 Task: Add Attachment from Google Drive to Card Card0000000163 in Board Board0000000041 in Workspace WS0000000014 in Trello. Add Cover Orange to Card Card0000000163 in Board Board0000000041 in Workspace WS0000000014 in Trello. Add "Add Label …" with "Title" Title0000000163 to Button Button0000000163 to Card Card0000000163 in Board Board0000000041 in Workspace WS0000000014 in Trello. Add Description DS0000000163 to Card Card0000000163 in Board Board0000000041 in Workspace WS0000000014 in Trello. Add Comment CM0000000163 to Card Card0000000163 in Board Board0000000041 in Workspace WS0000000014 in Trello
Action: Mouse moved to (403, 572)
Screenshot: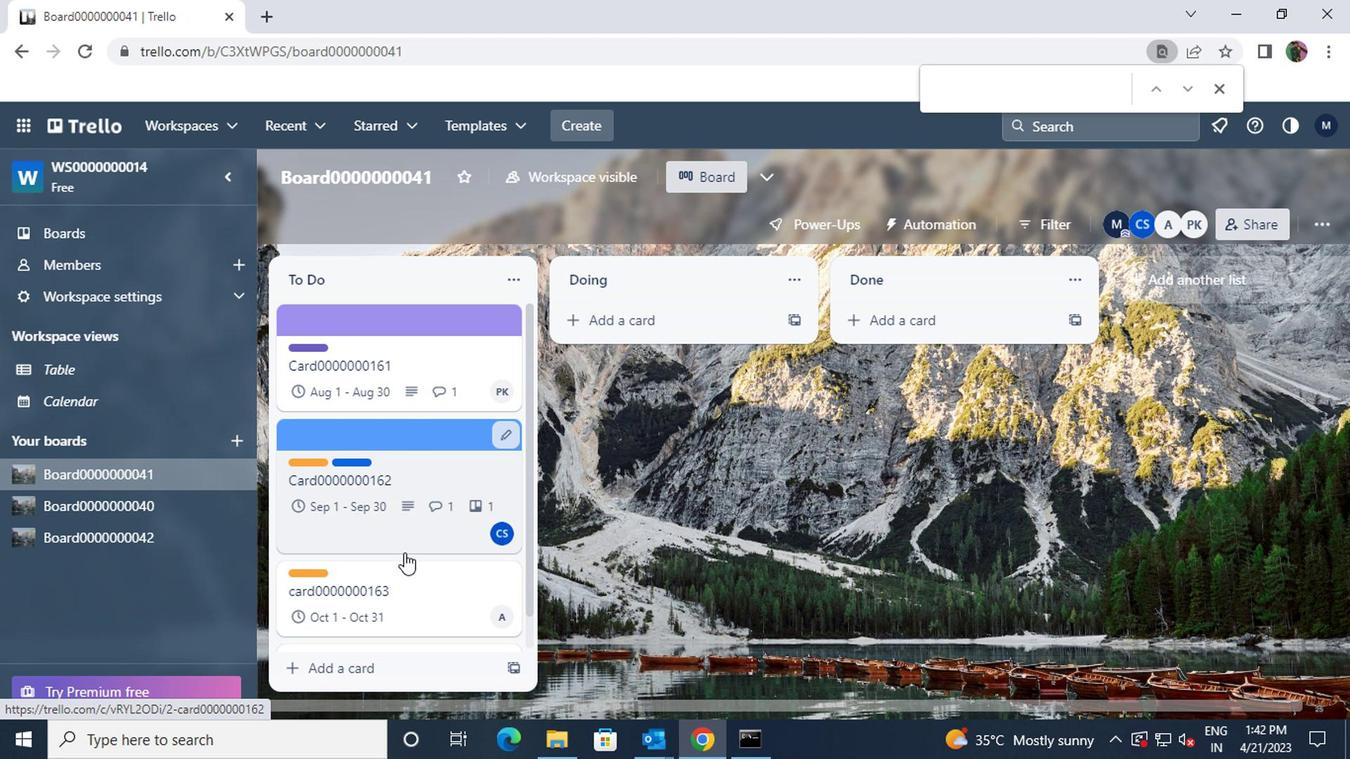 
Action: Mouse pressed left at (403, 572)
Screenshot: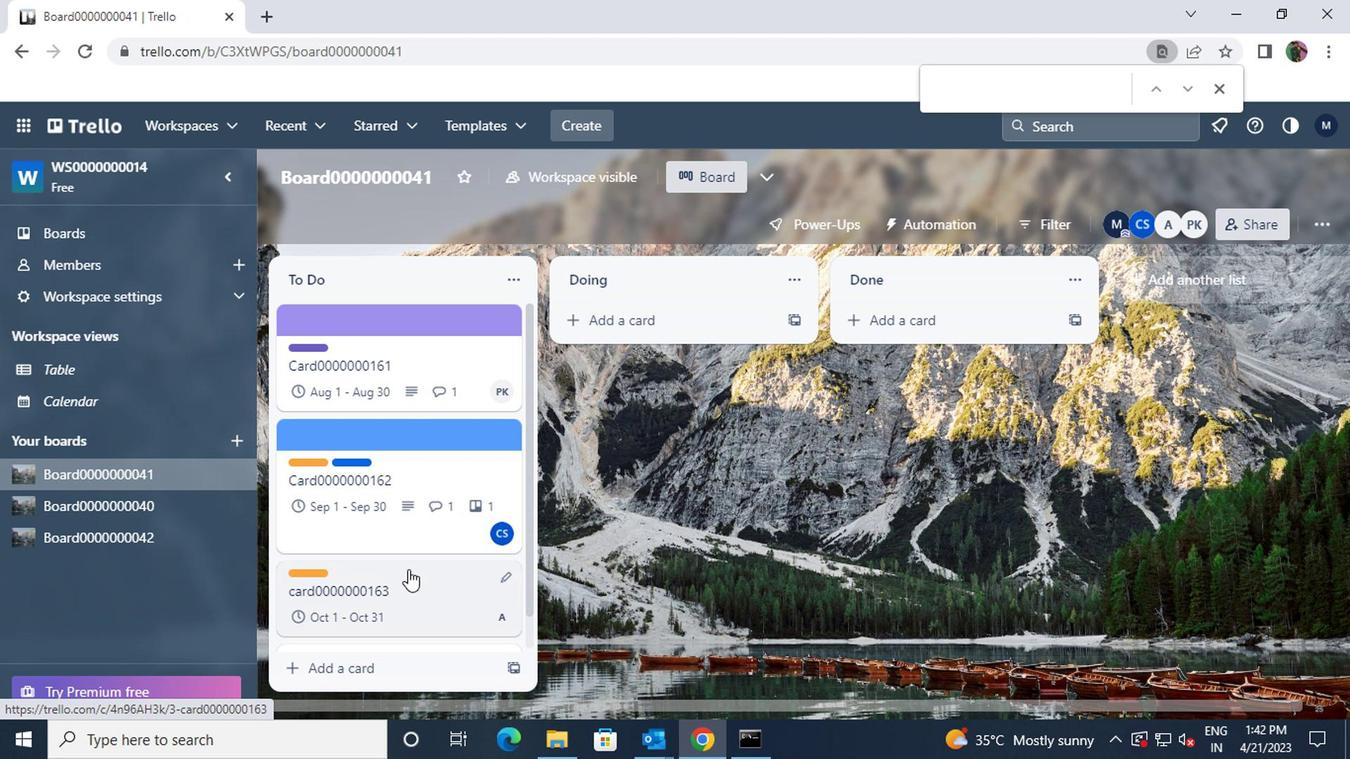 
Action: Mouse moved to (905, 431)
Screenshot: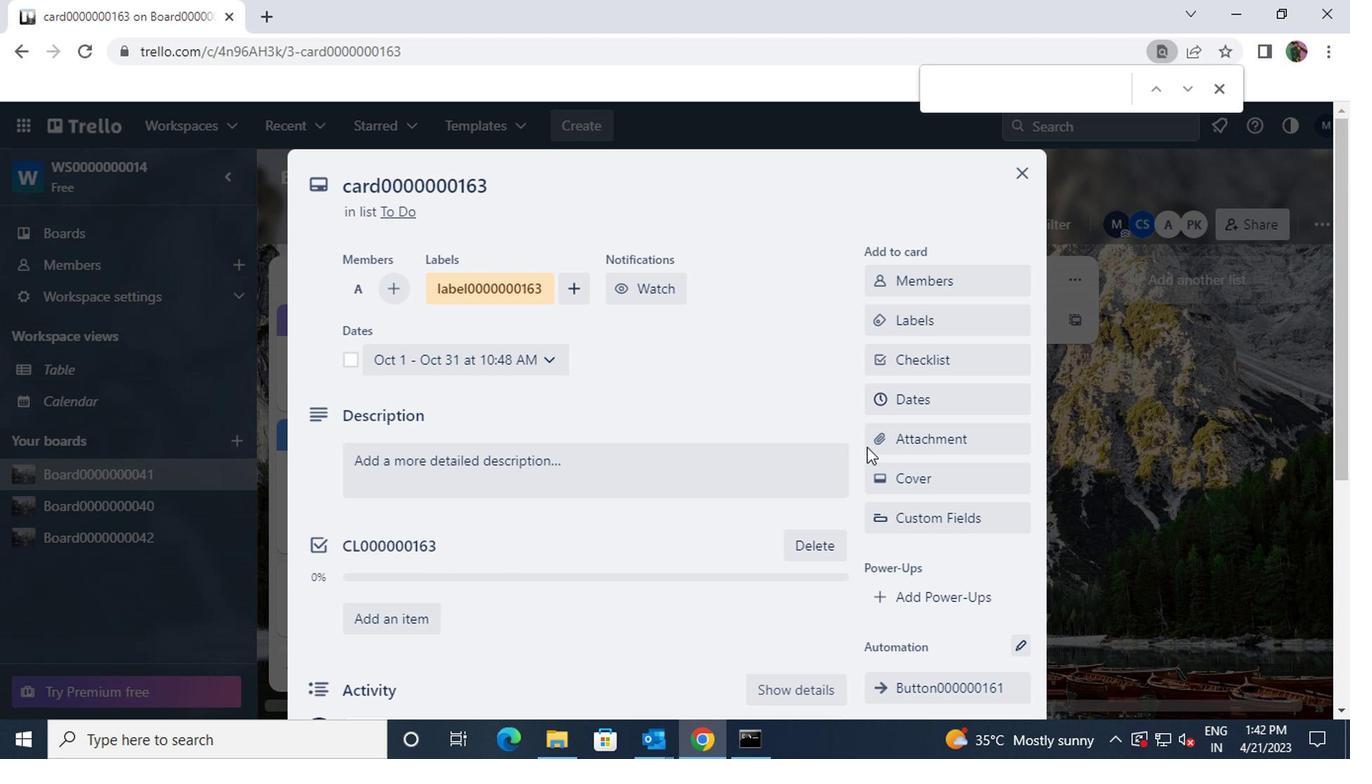 
Action: Mouse pressed left at (905, 431)
Screenshot: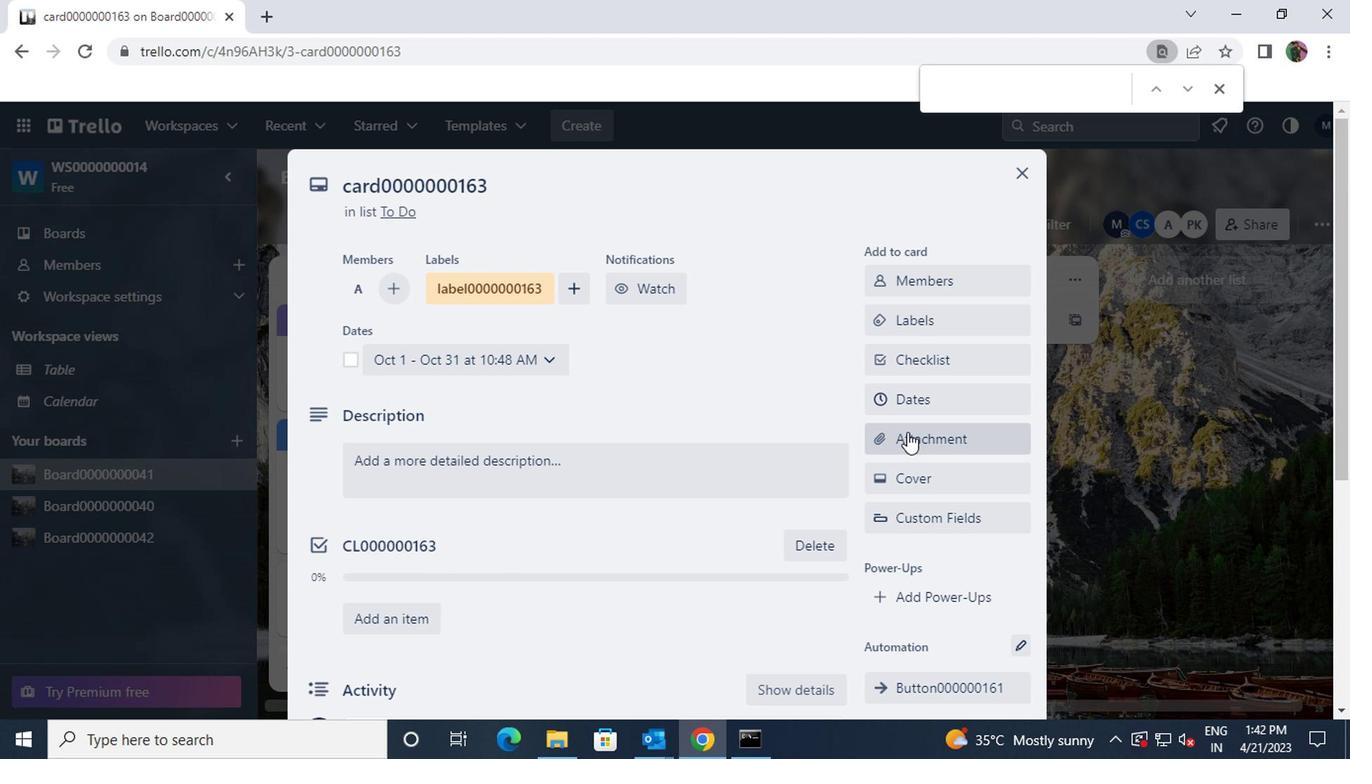 
Action: Mouse moved to (912, 265)
Screenshot: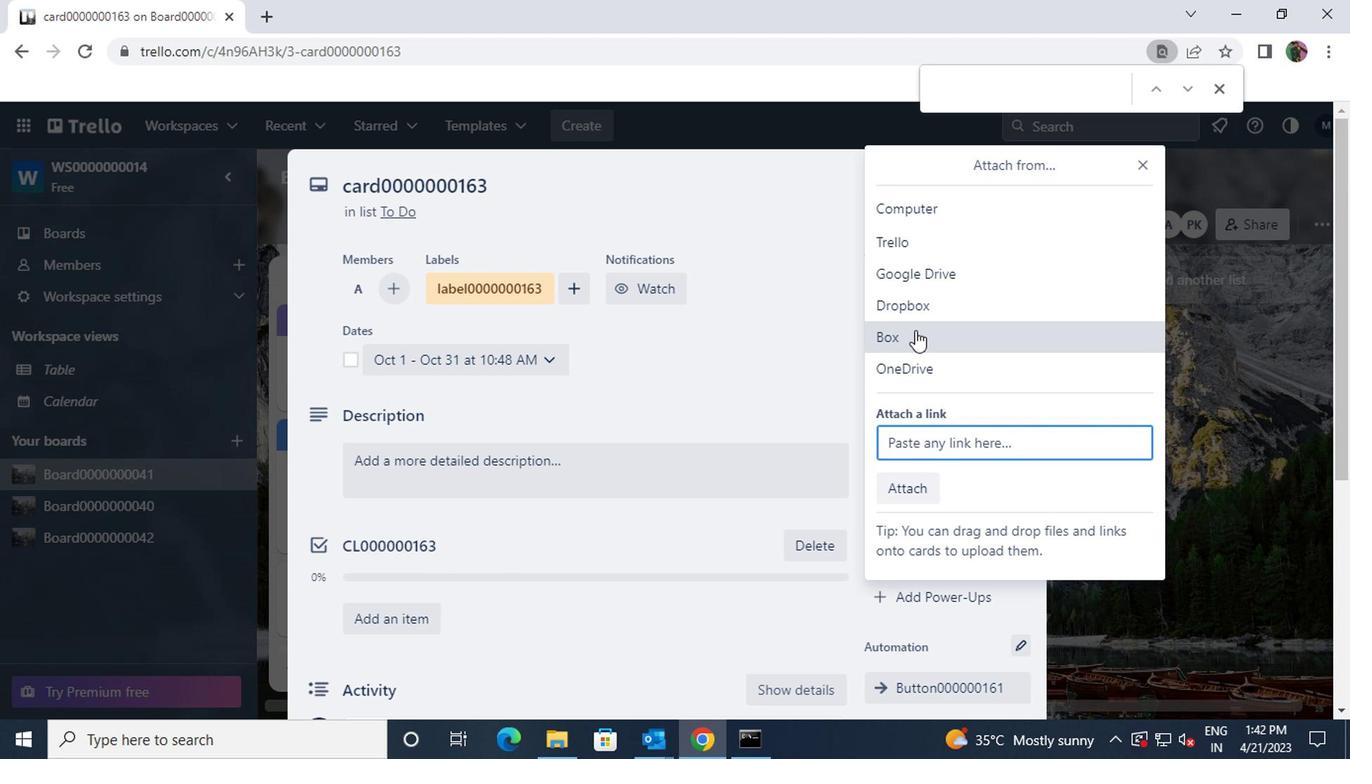 
Action: Mouse pressed left at (912, 265)
Screenshot: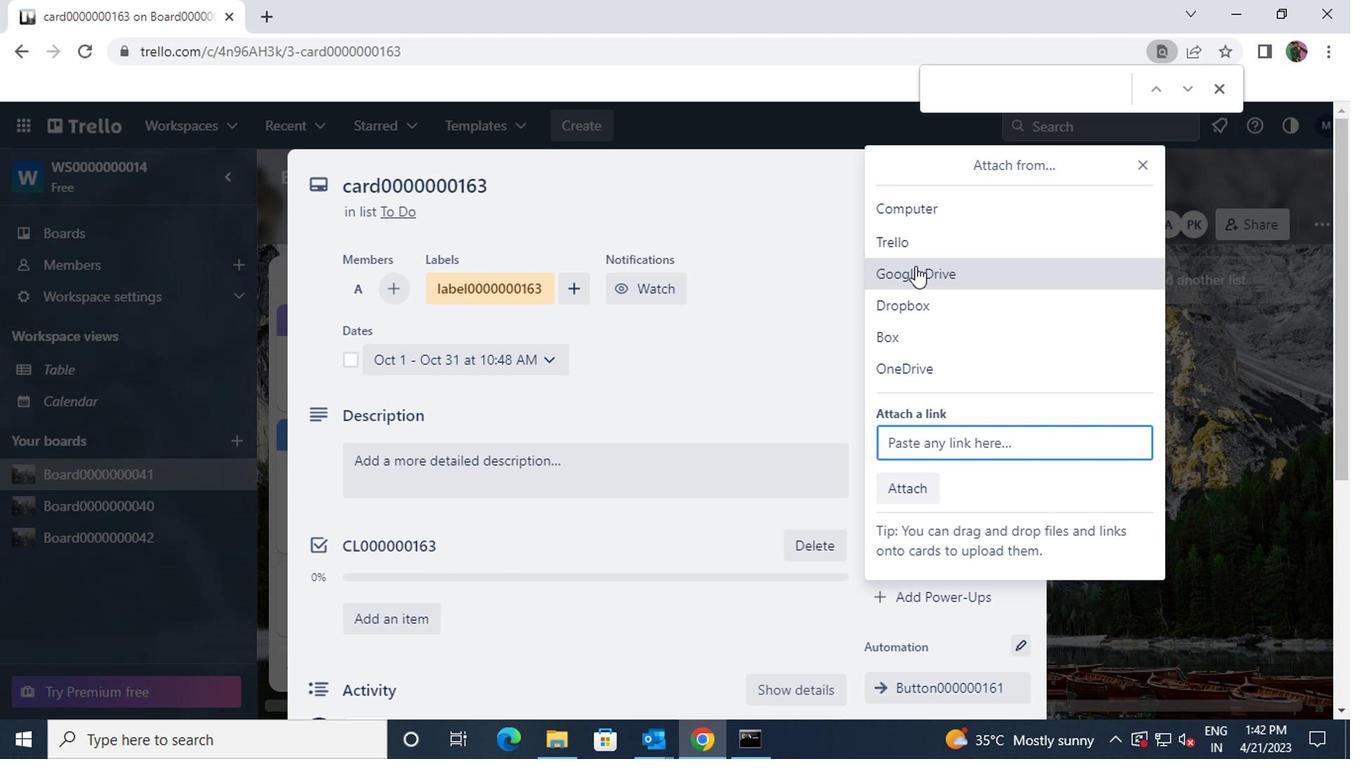 
Action: Mouse moved to (965, 563)
Screenshot: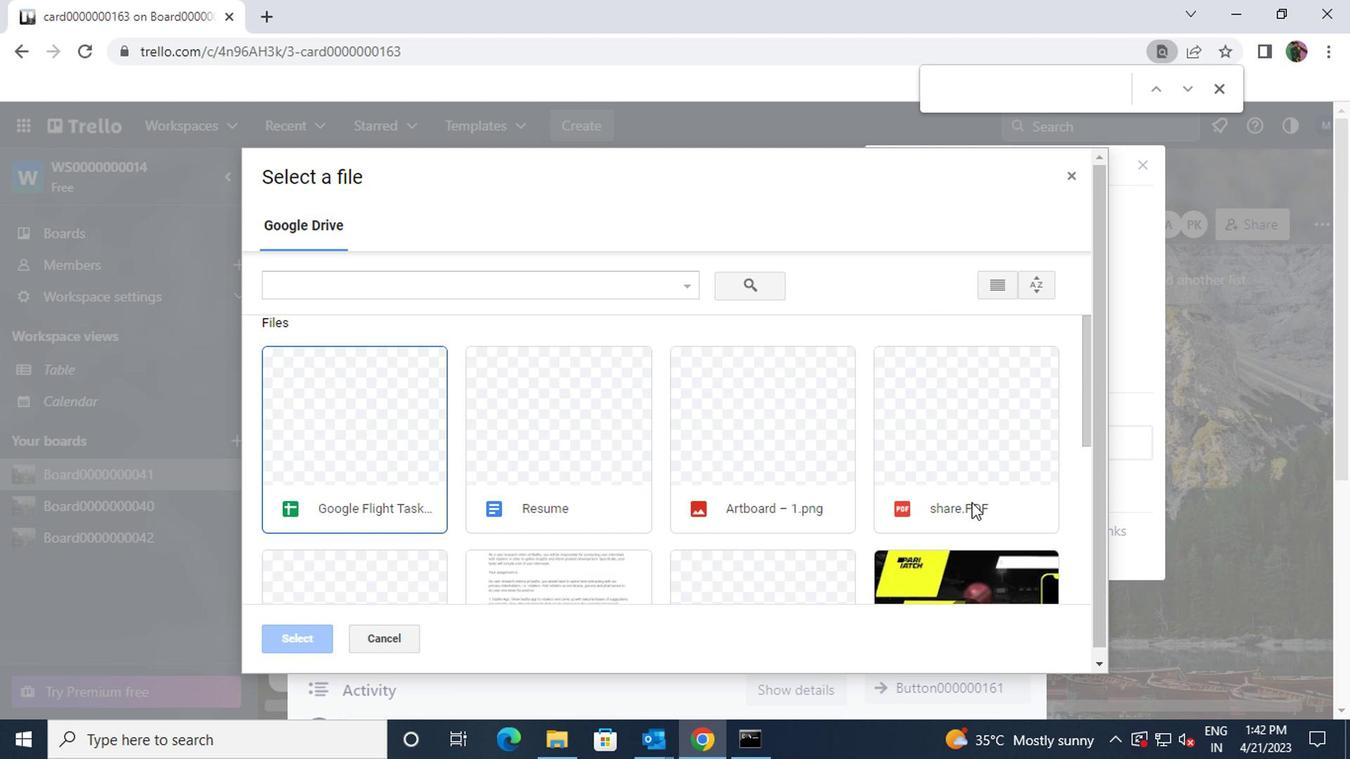 
Action: Mouse pressed left at (965, 563)
Screenshot: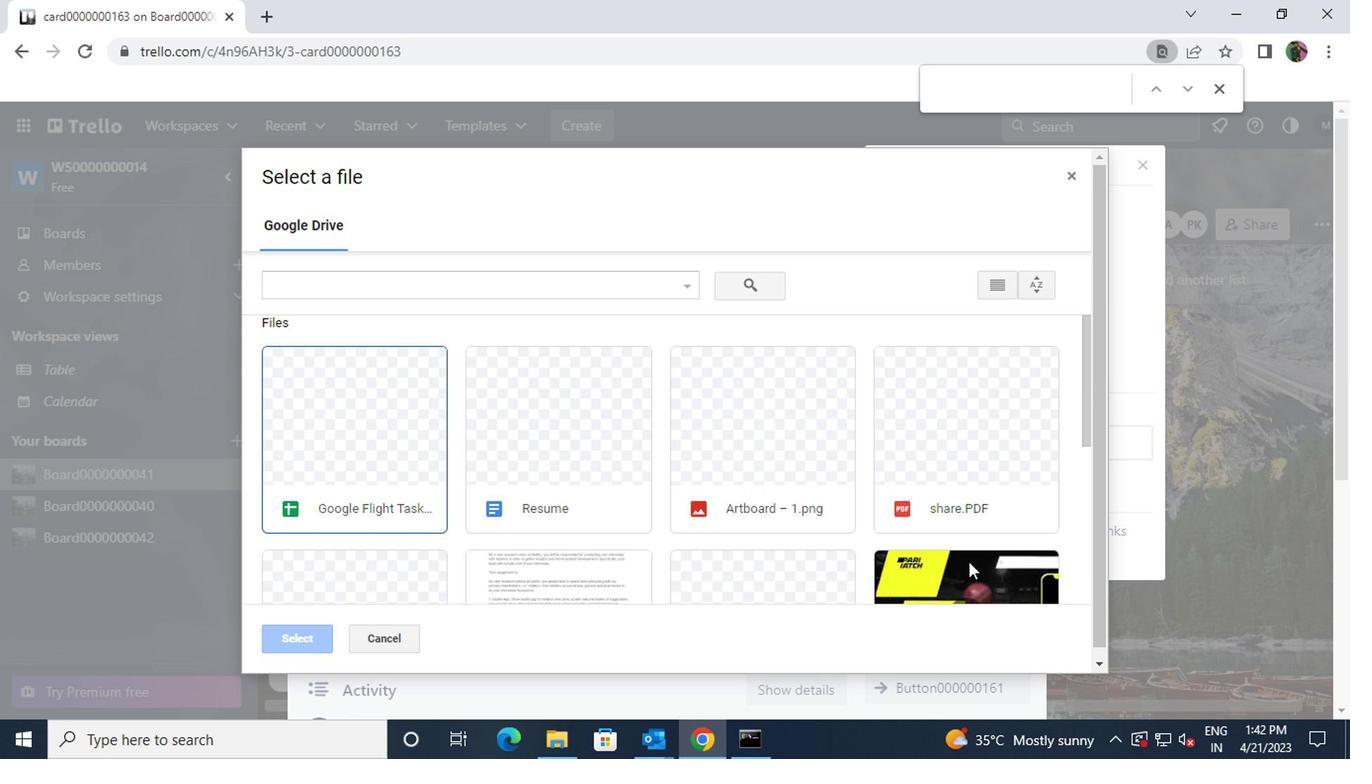 
Action: Mouse moved to (308, 635)
Screenshot: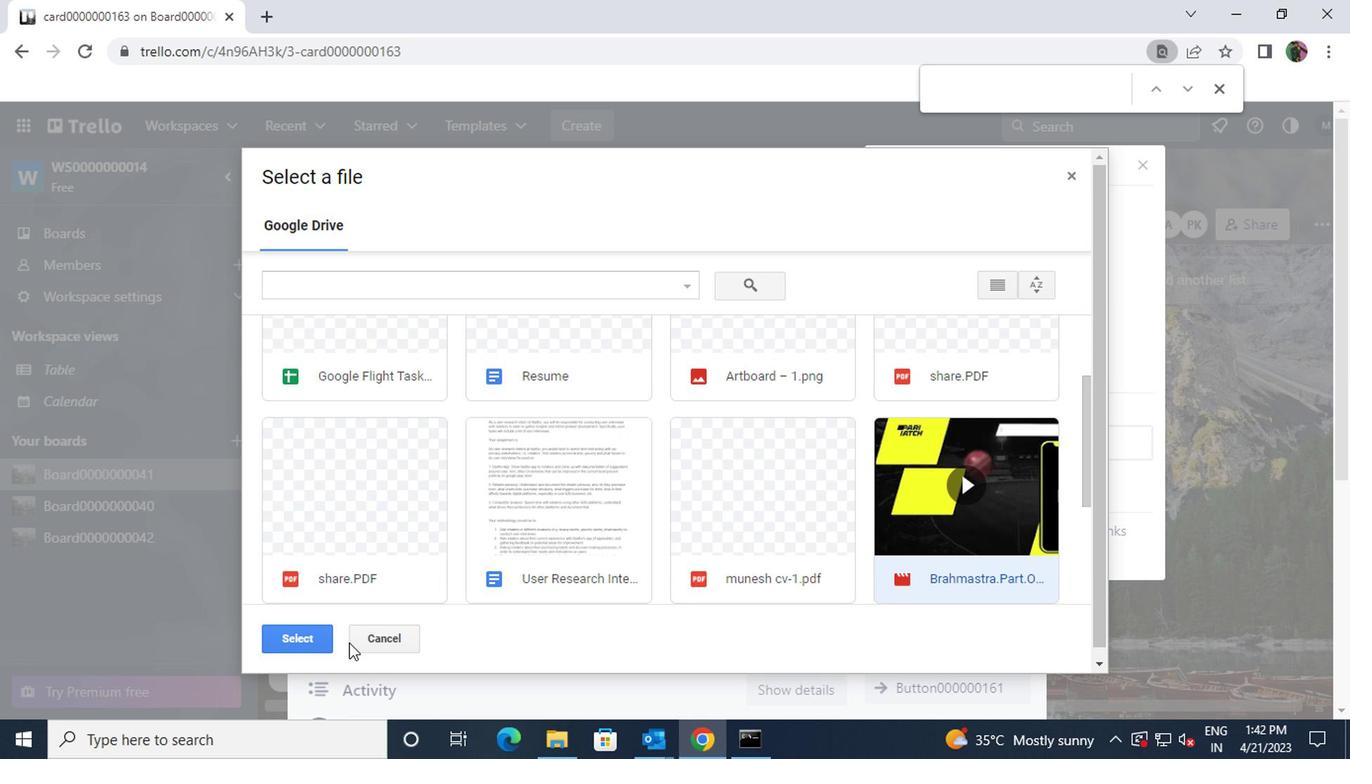 
Action: Mouse pressed left at (308, 635)
Screenshot: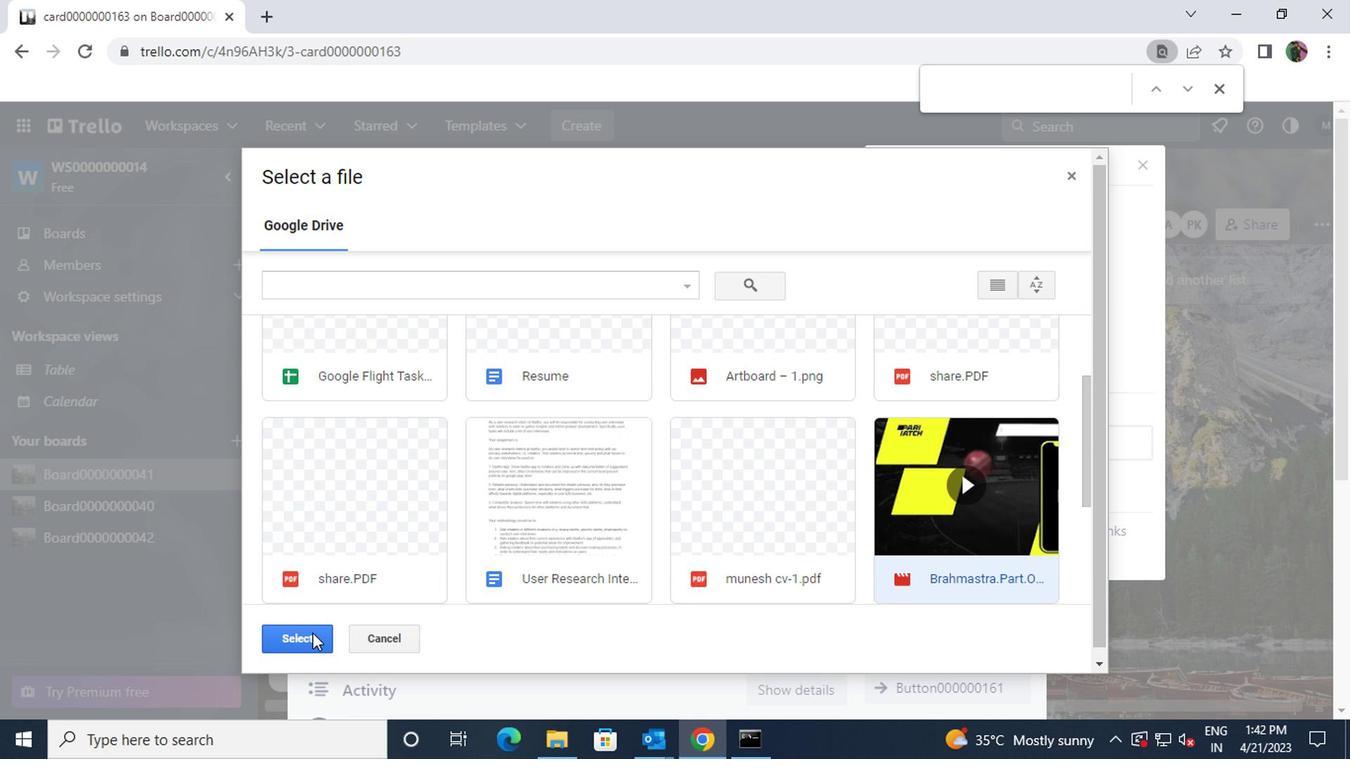 
Action: Mouse moved to (877, 481)
Screenshot: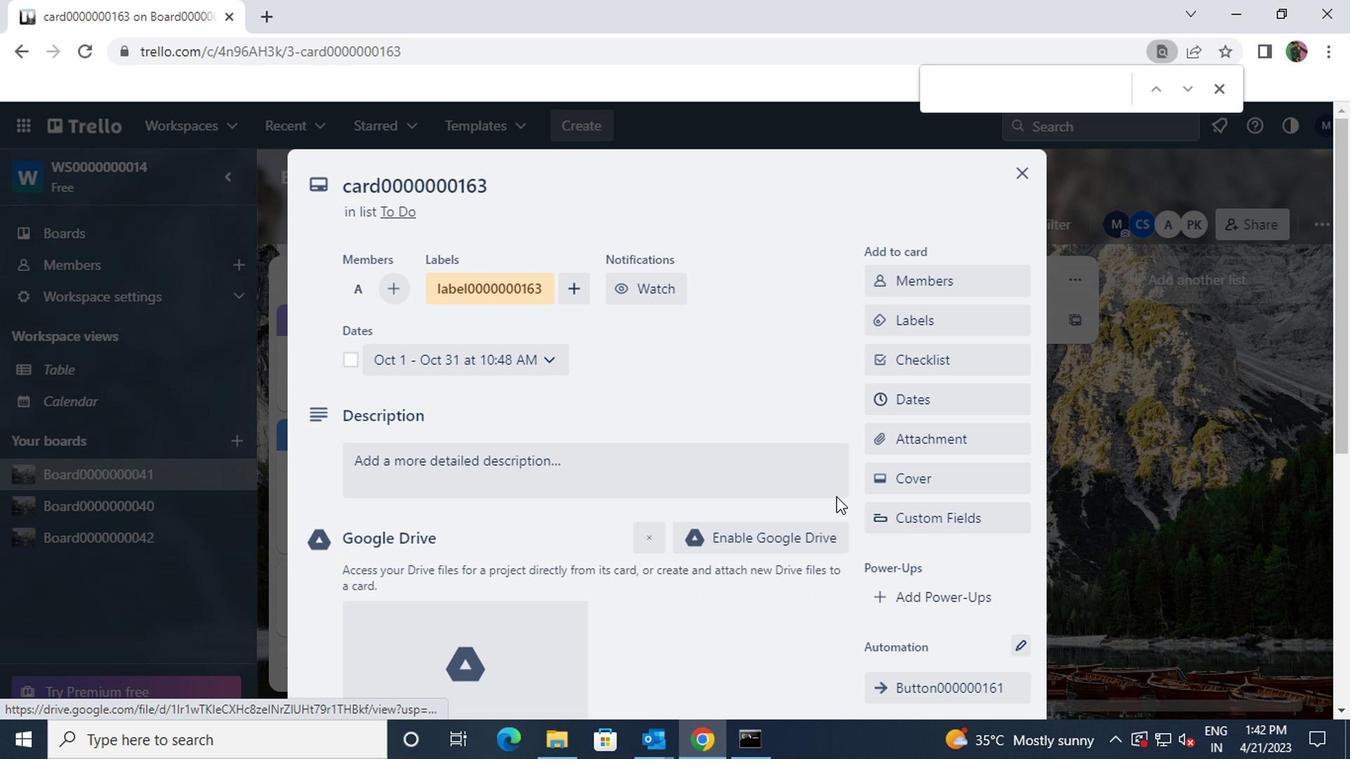 
Action: Mouse pressed left at (877, 481)
Screenshot: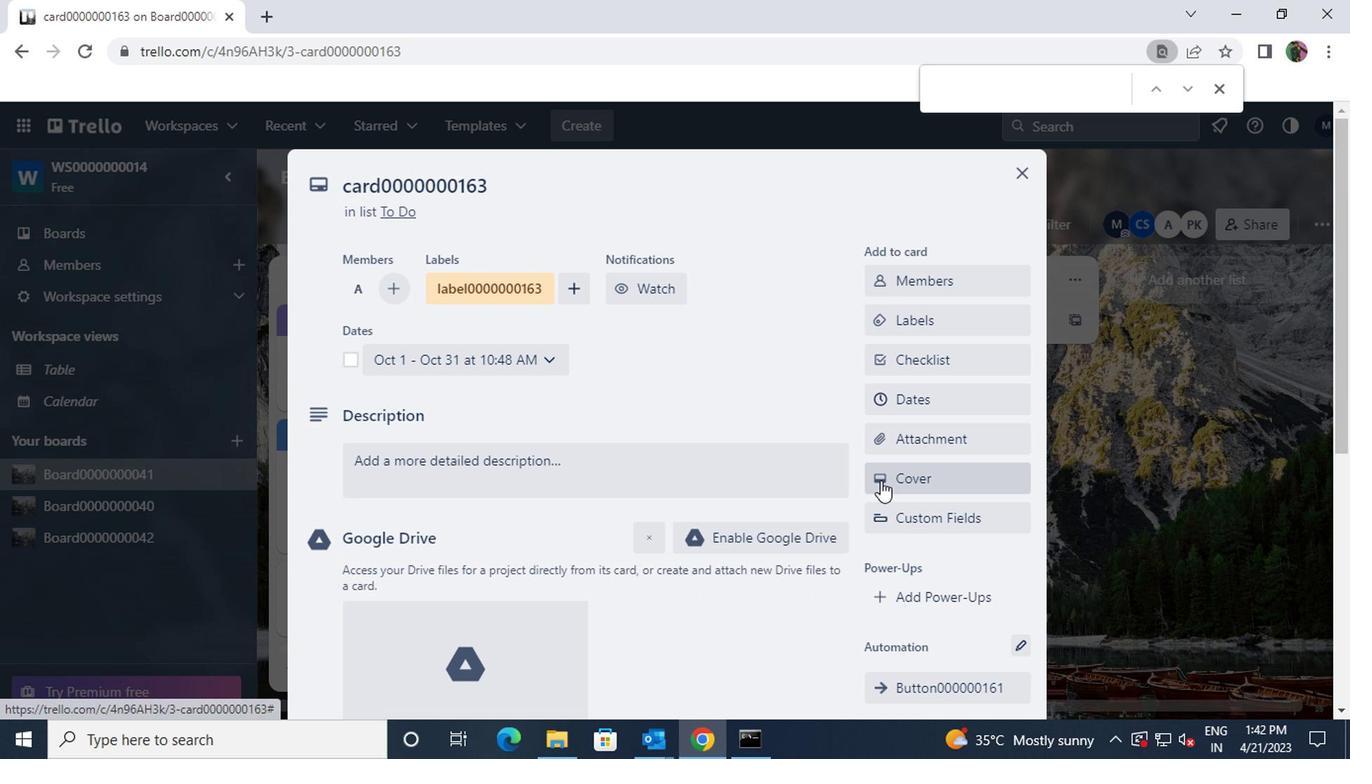 
Action: Mouse moved to (1010, 346)
Screenshot: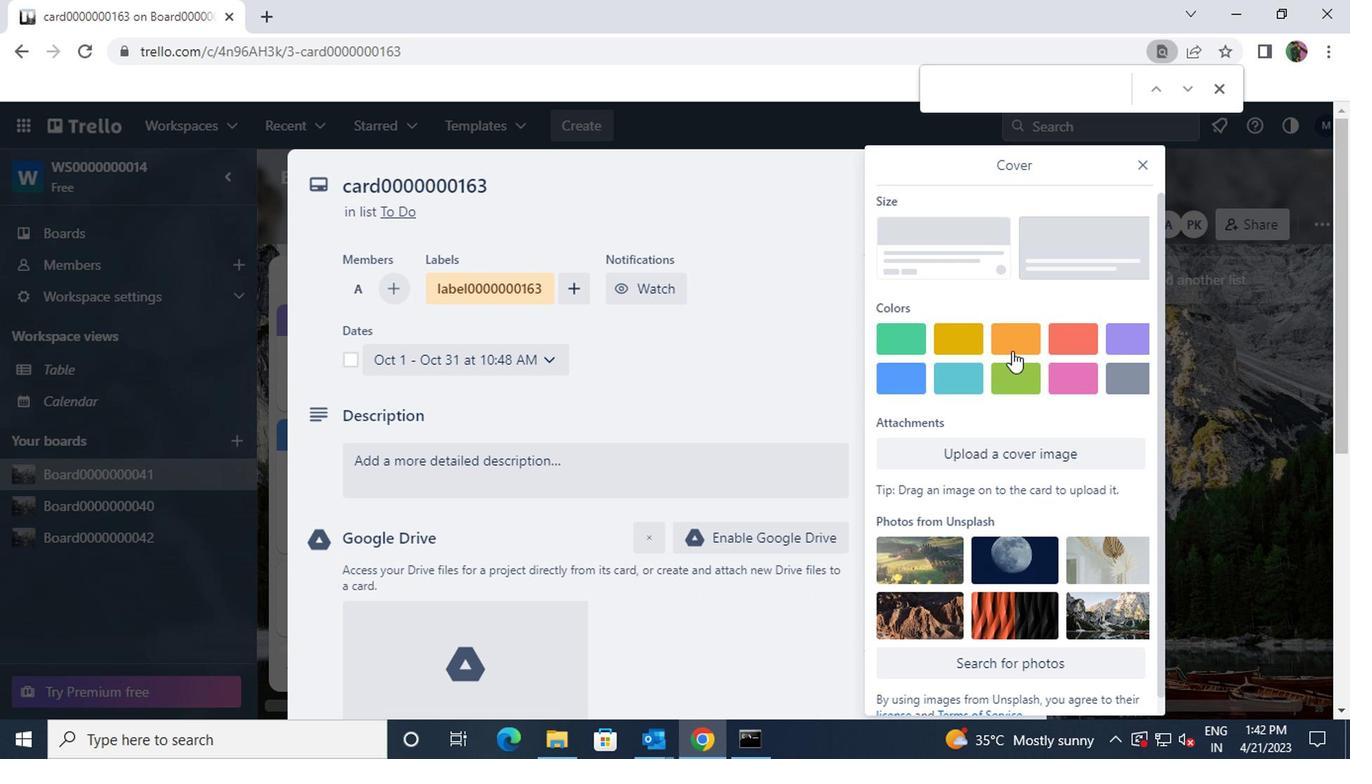
Action: Mouse pressed left at (1010, 346)
Screenshot: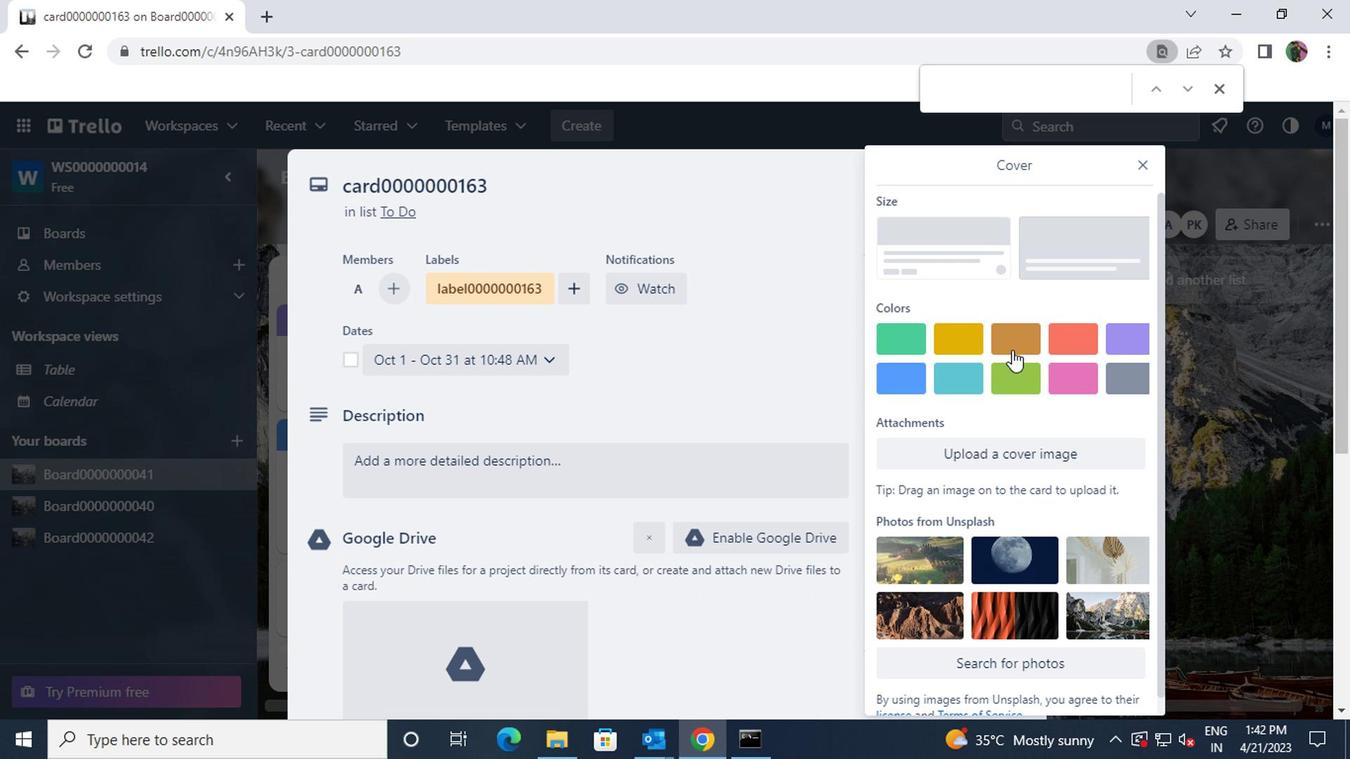 
Action: Mouse moved to (1133, 161)
Screenshot: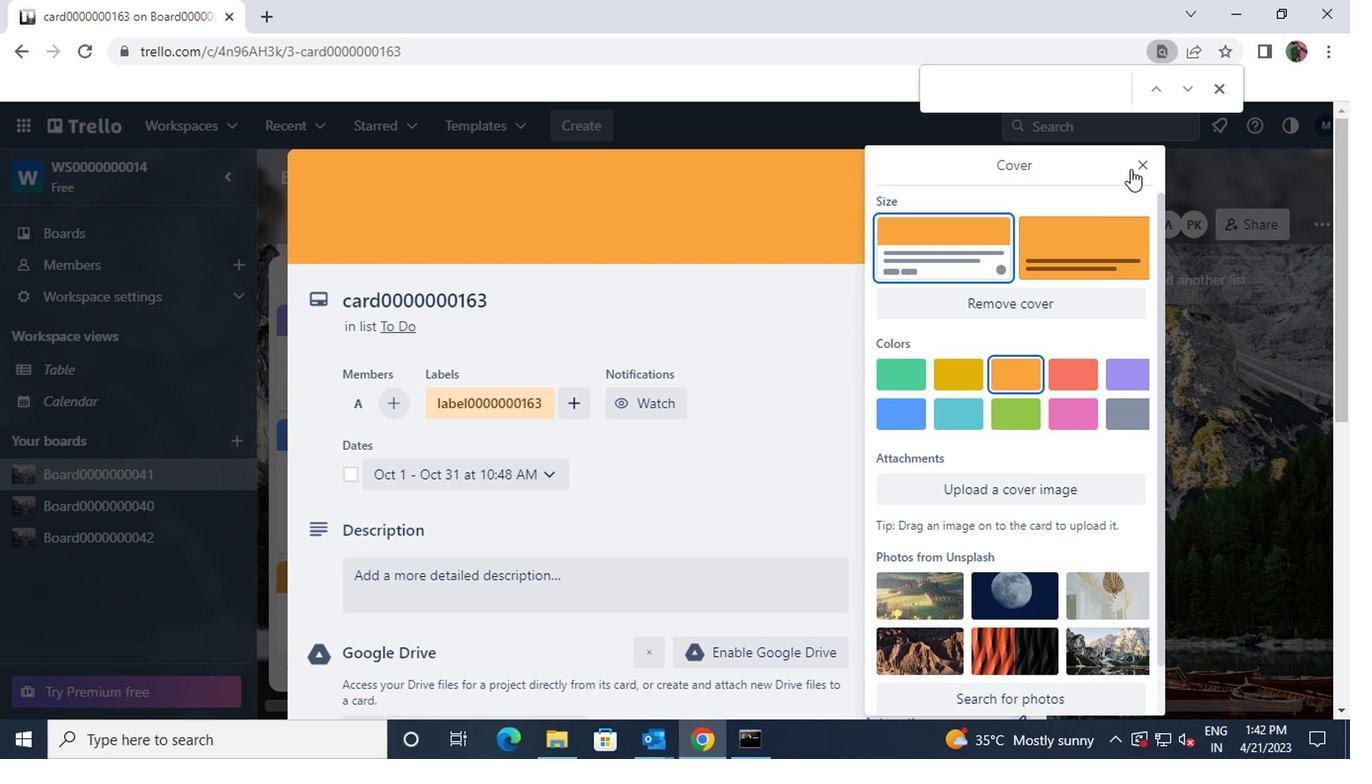 
Action: Mouse pressed left at (1133, 161)
Screenshot: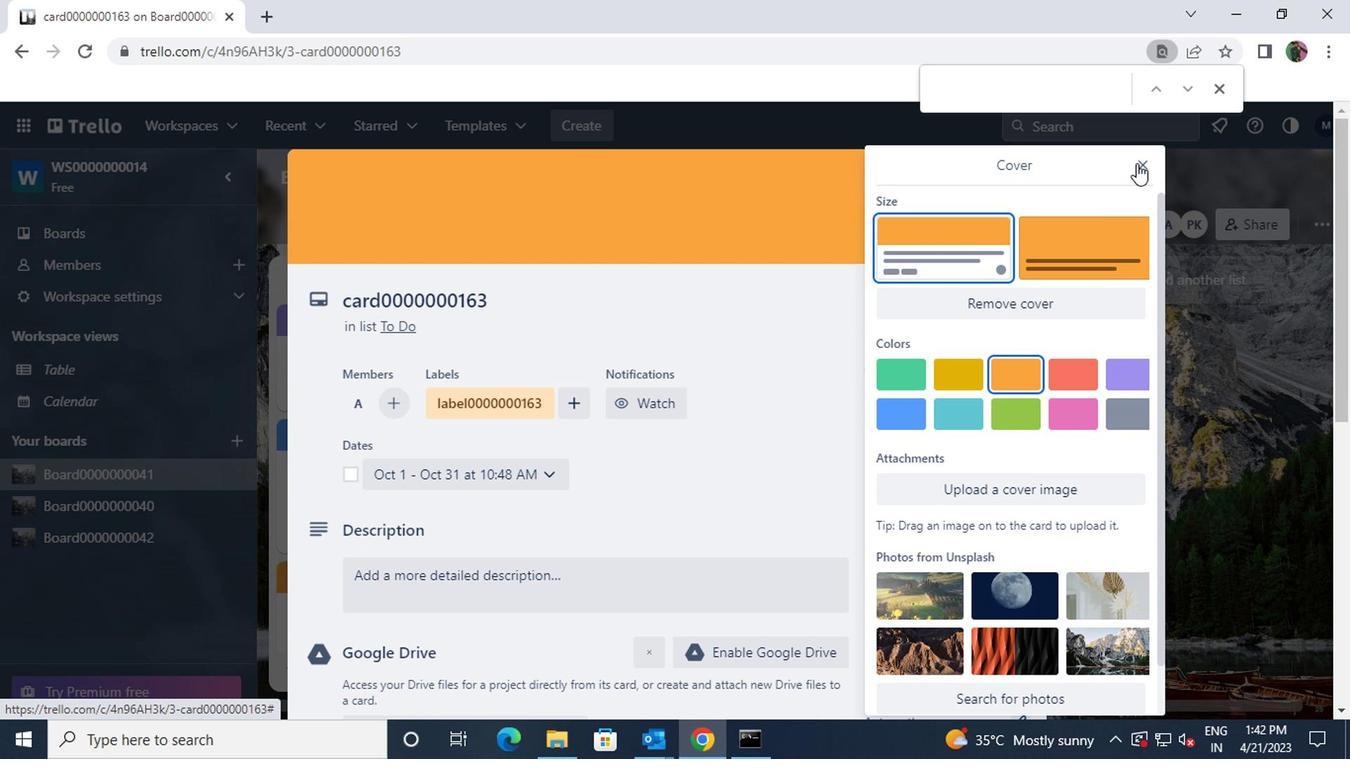 
Action: Mouse moved to (1012, 424)
Screenshot: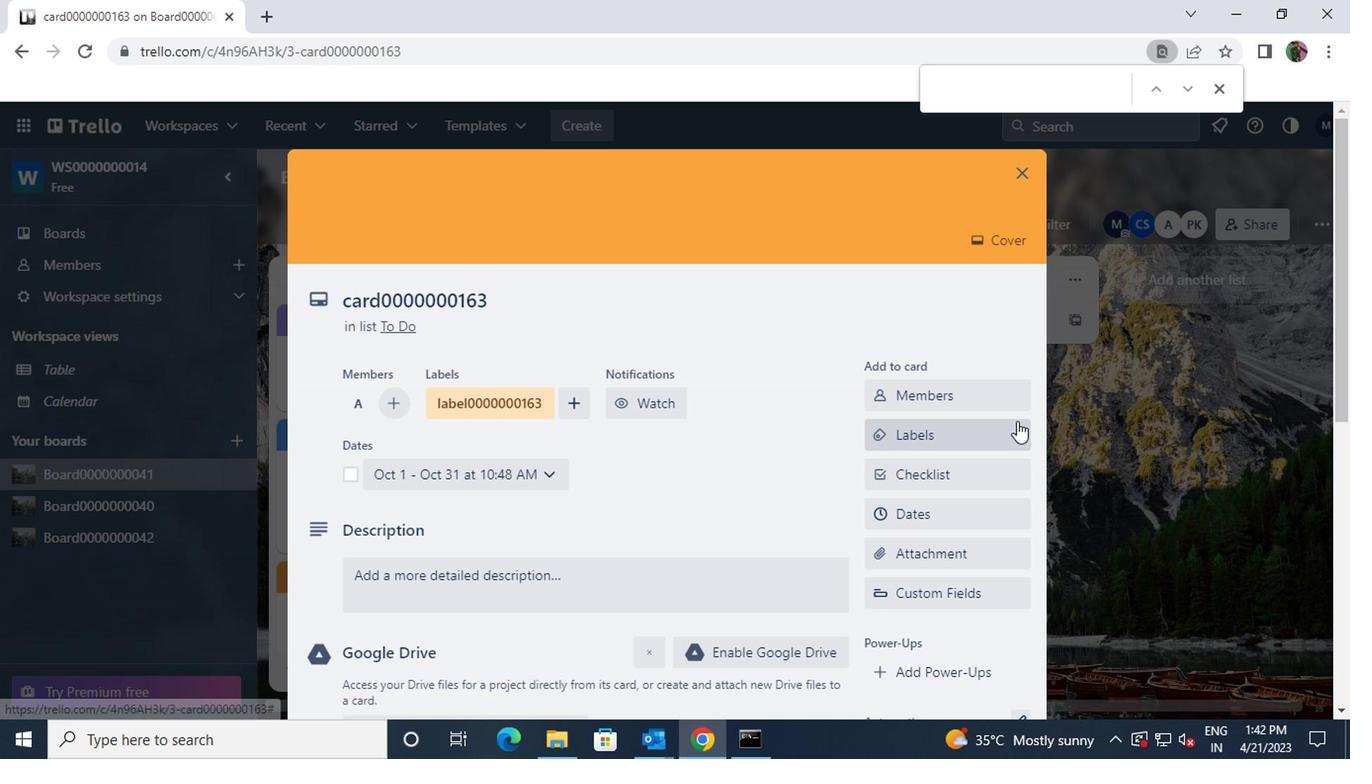 
Action: Mouse scrolled (1012, 423) with delta (0, -1)
Screenshot: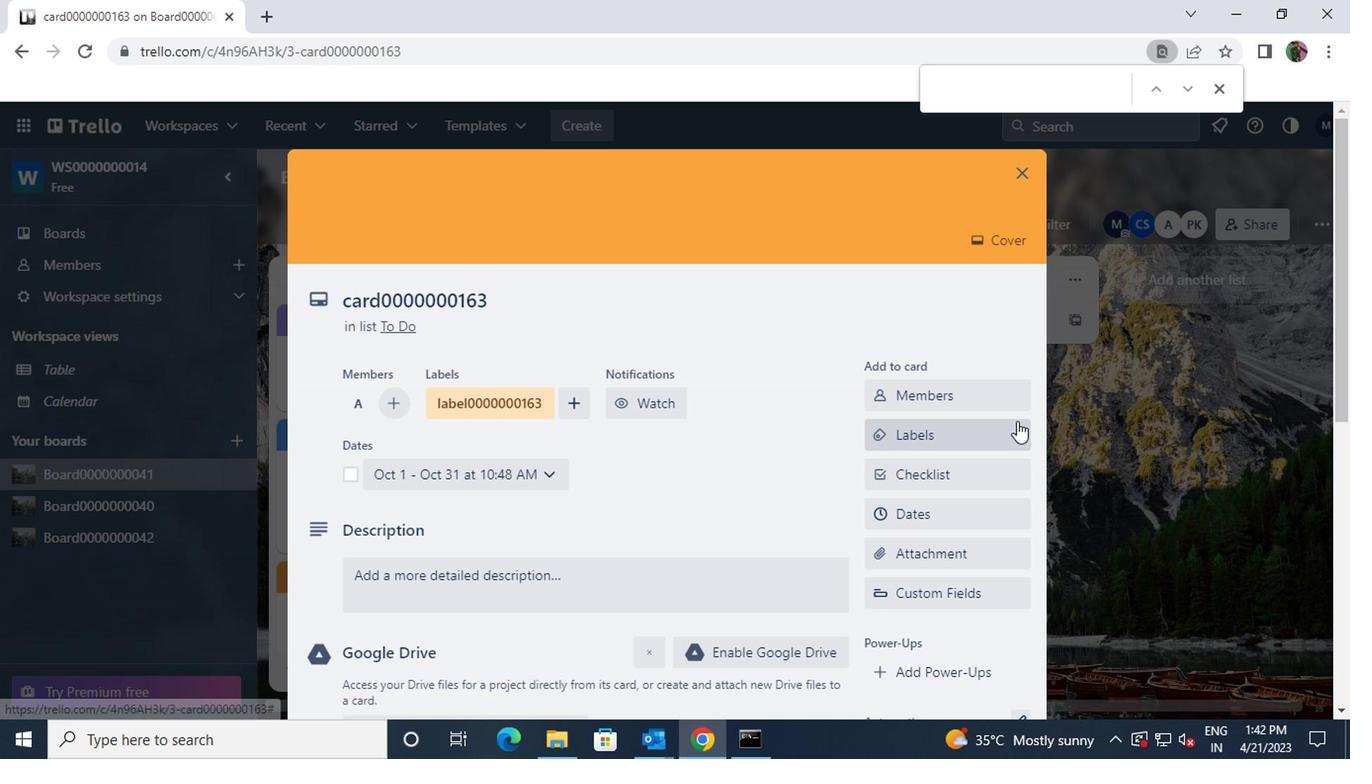 
Action: Mouse moved to (1010, 425)
Screenshot: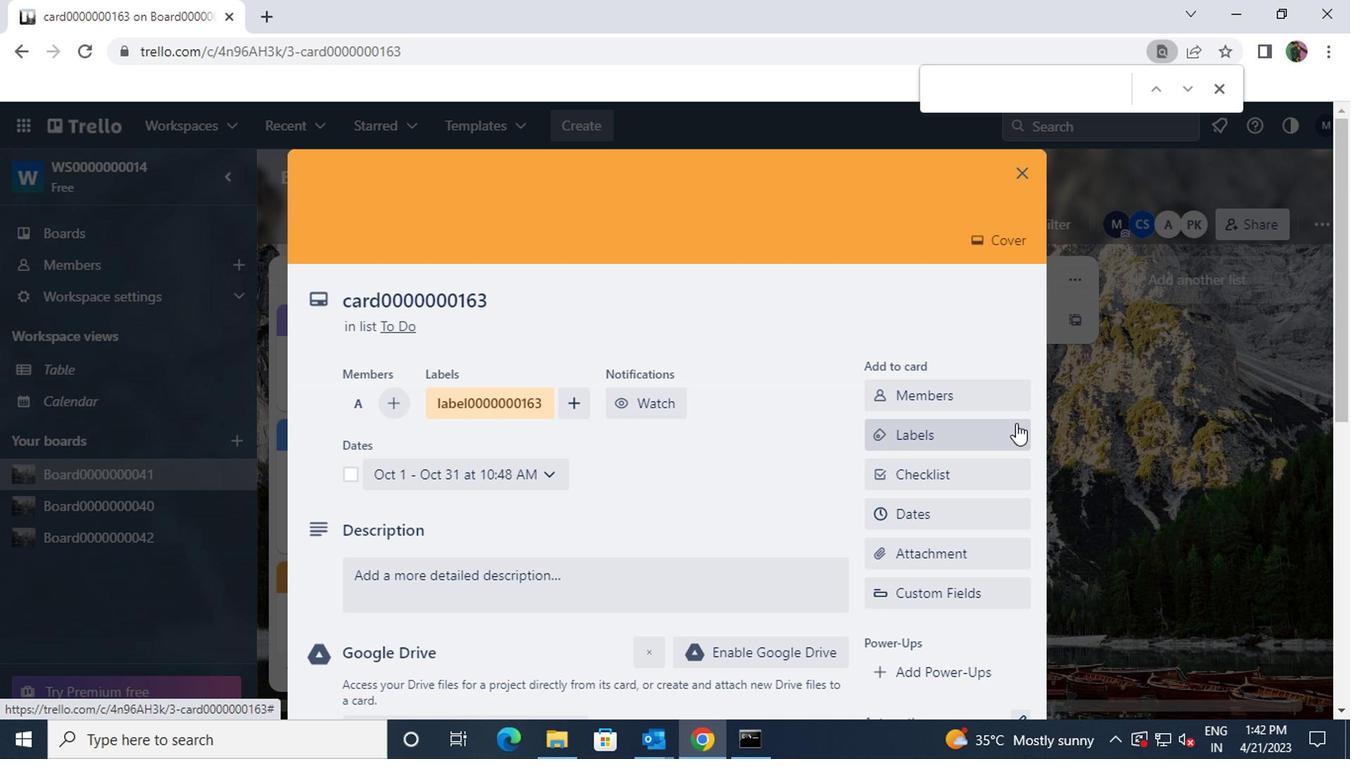 
Action: Mouse scrolled (1010, 424) with delta (0, 0)
Screenshot: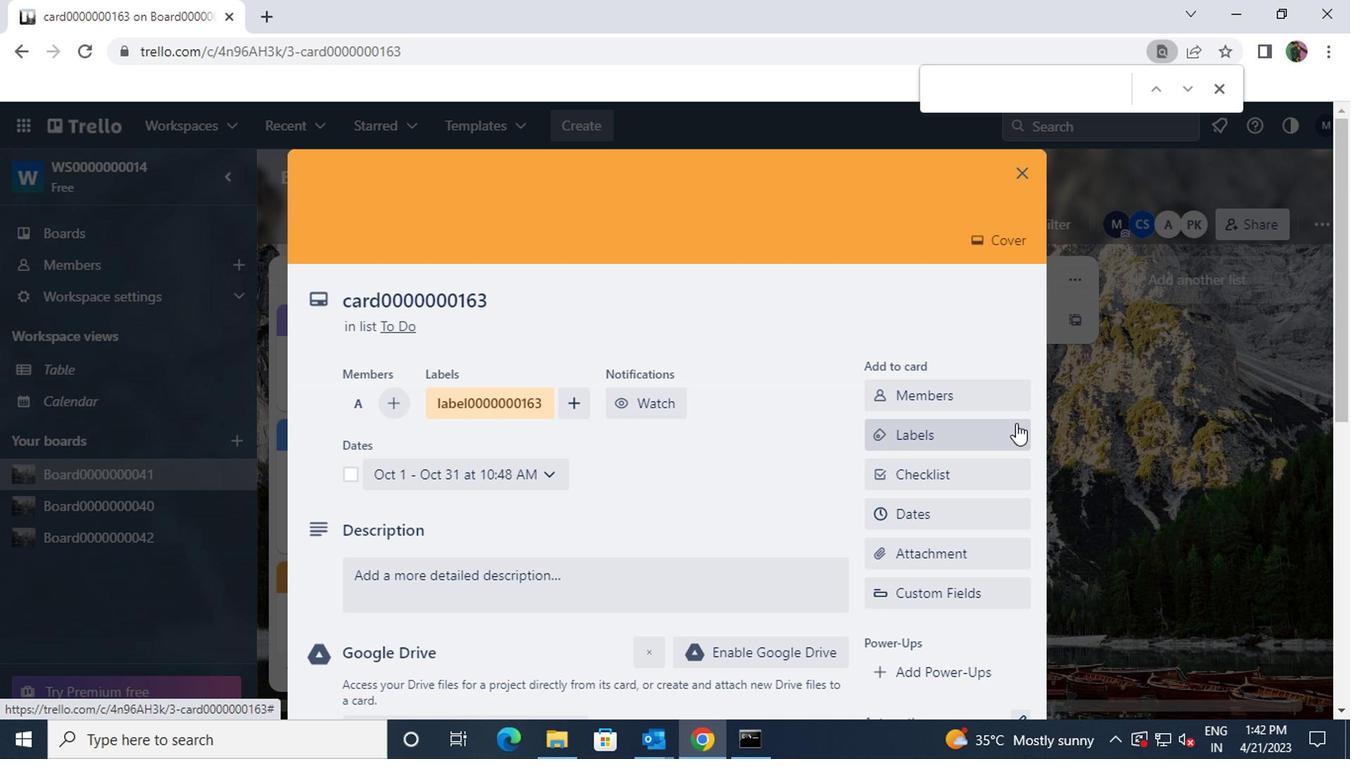 
Action: Mouse moved to (955, 239)
Screenshot: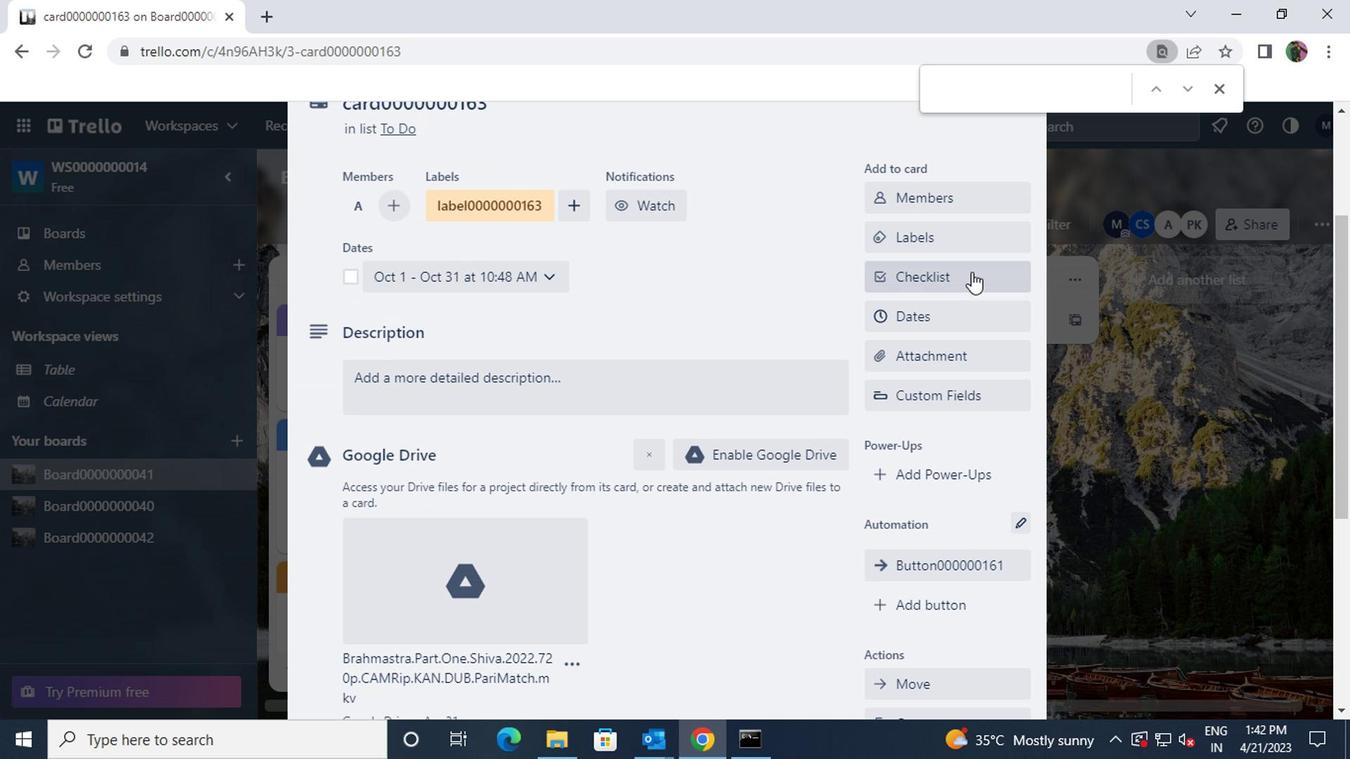 
Action: Mouse pressed left at (955, 239)
Screenshot: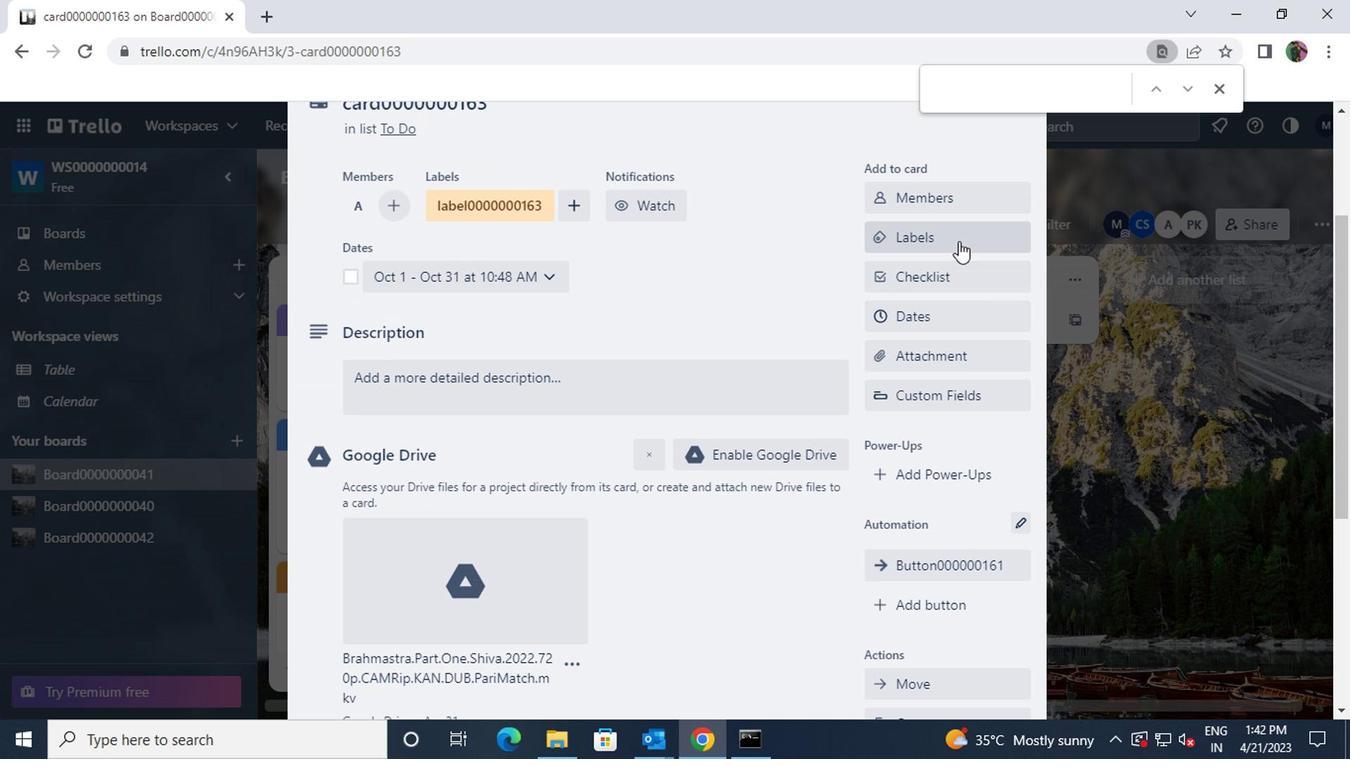 
Action: Mouse moved to (993, 674)
Screenshot: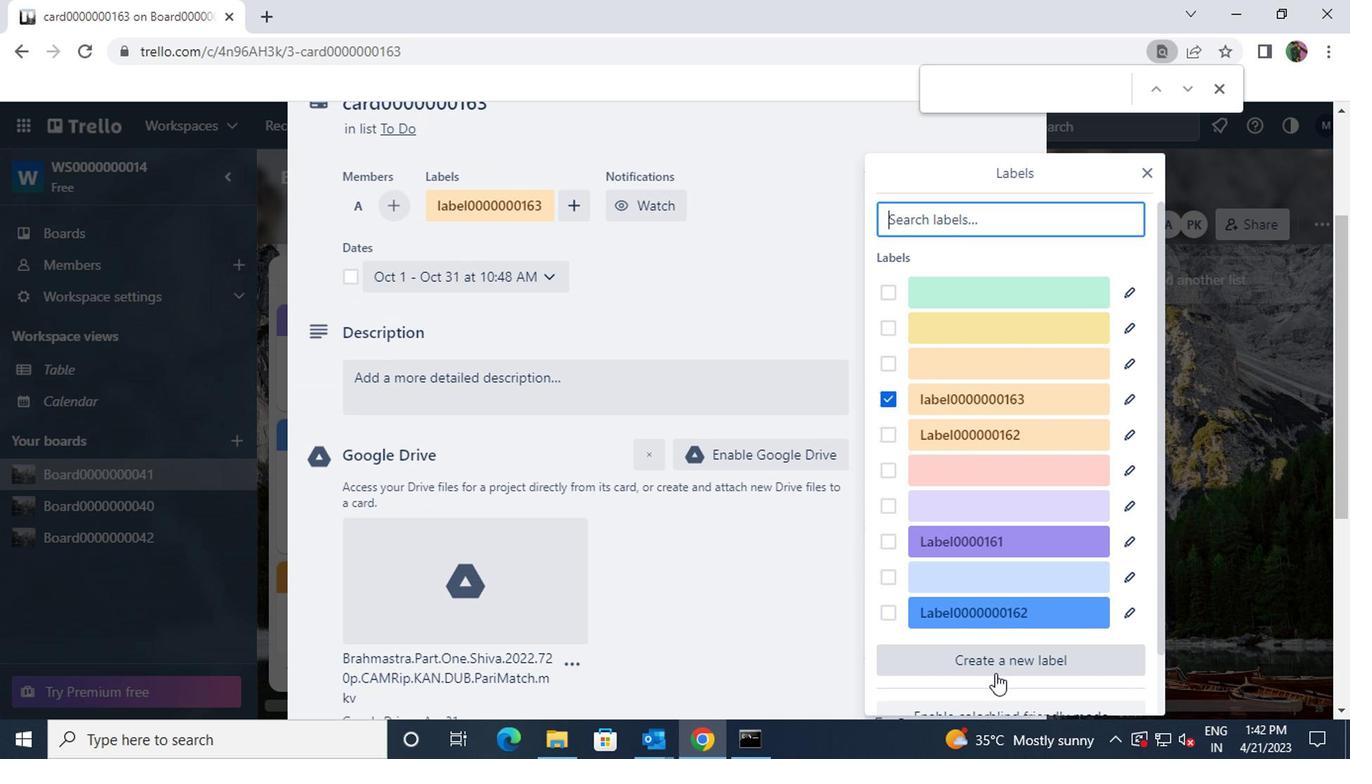 
Action: Mouse pressed left at (993, 674)
Screenshot: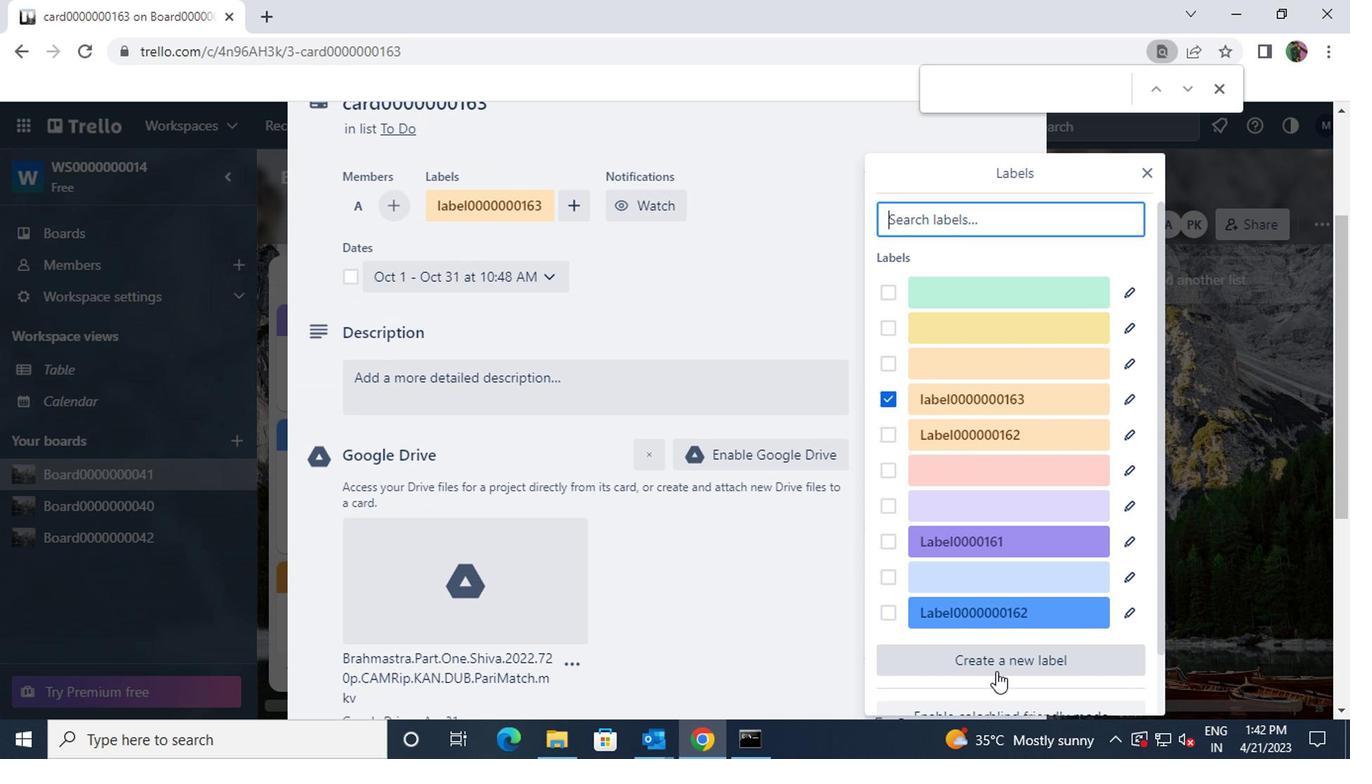 
Action: Mouse moved to (953, 354)
Screenshot: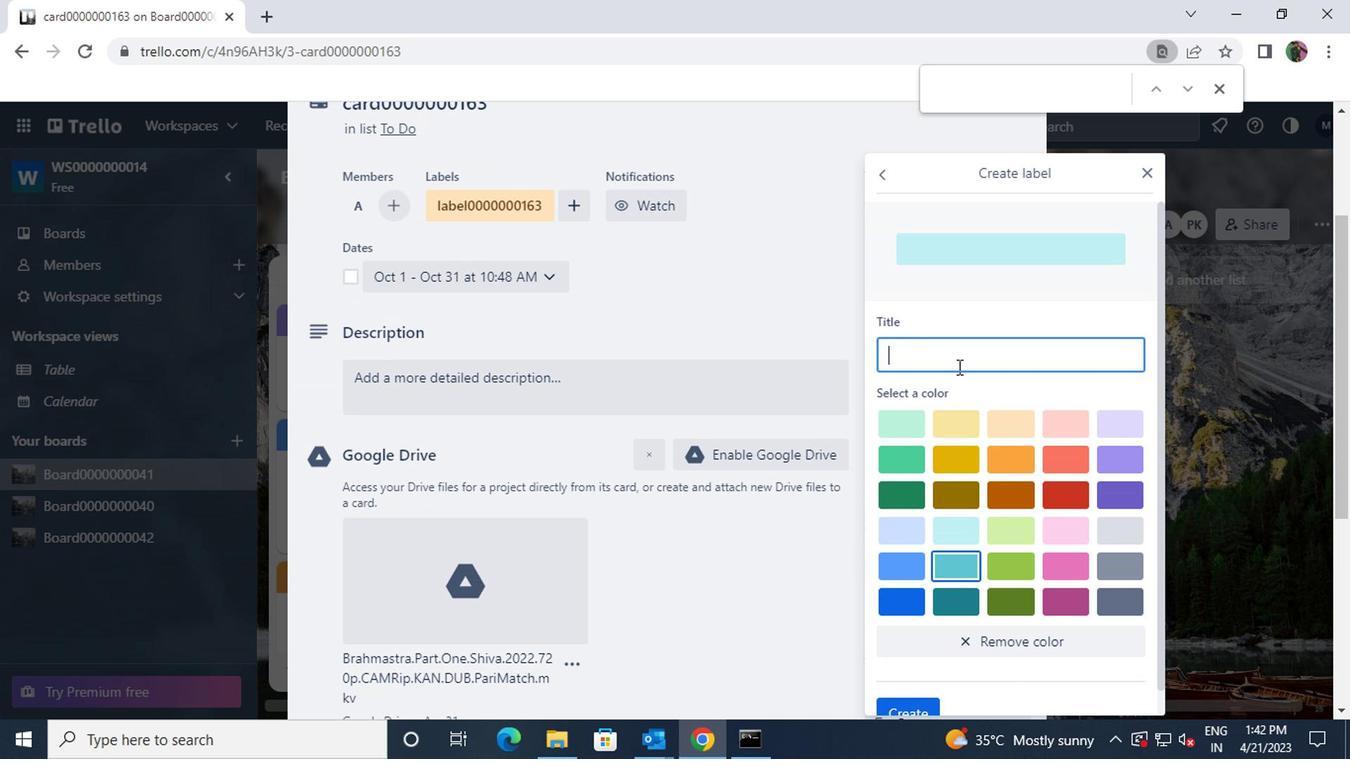 
Action: Mouse pressed left at (953, 354)
Screenshot: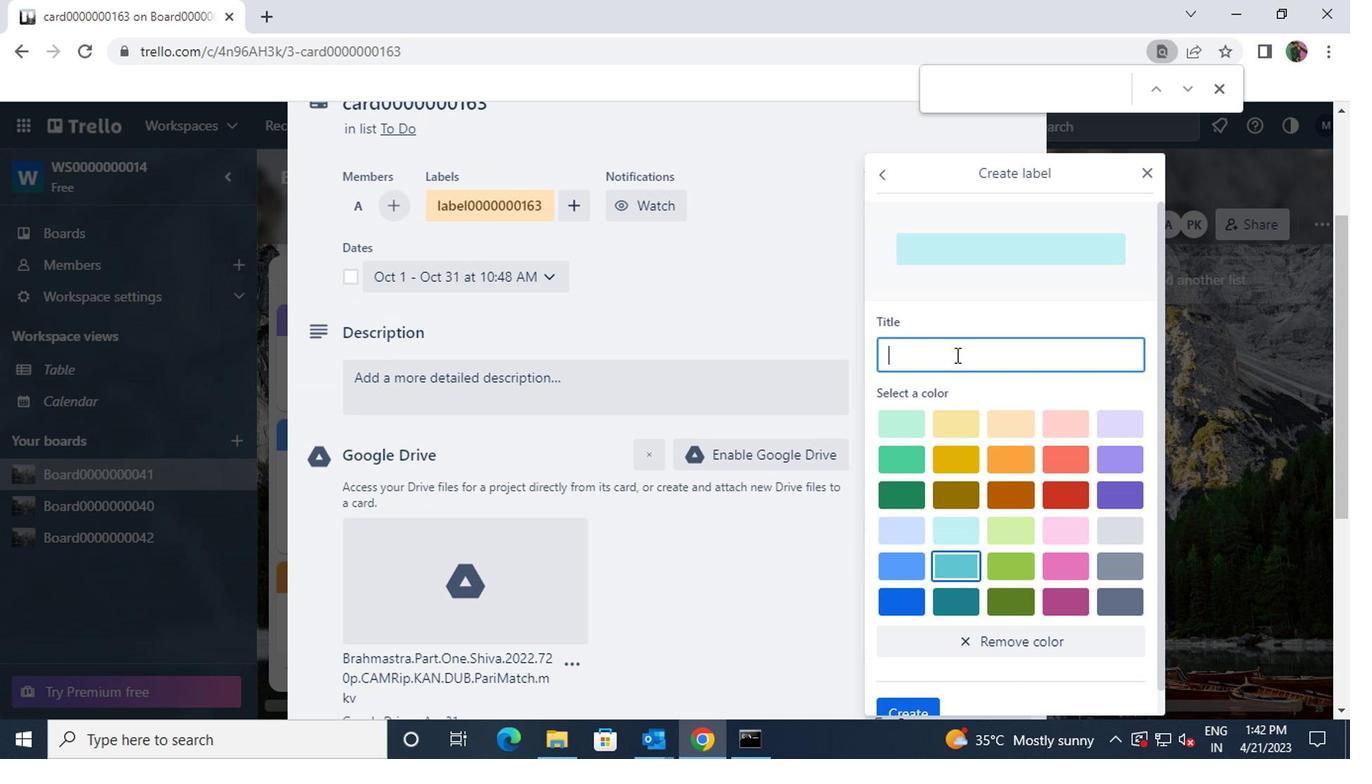 
Action: Key pressed <Key.shift>TITLE0000000163
Screenshot: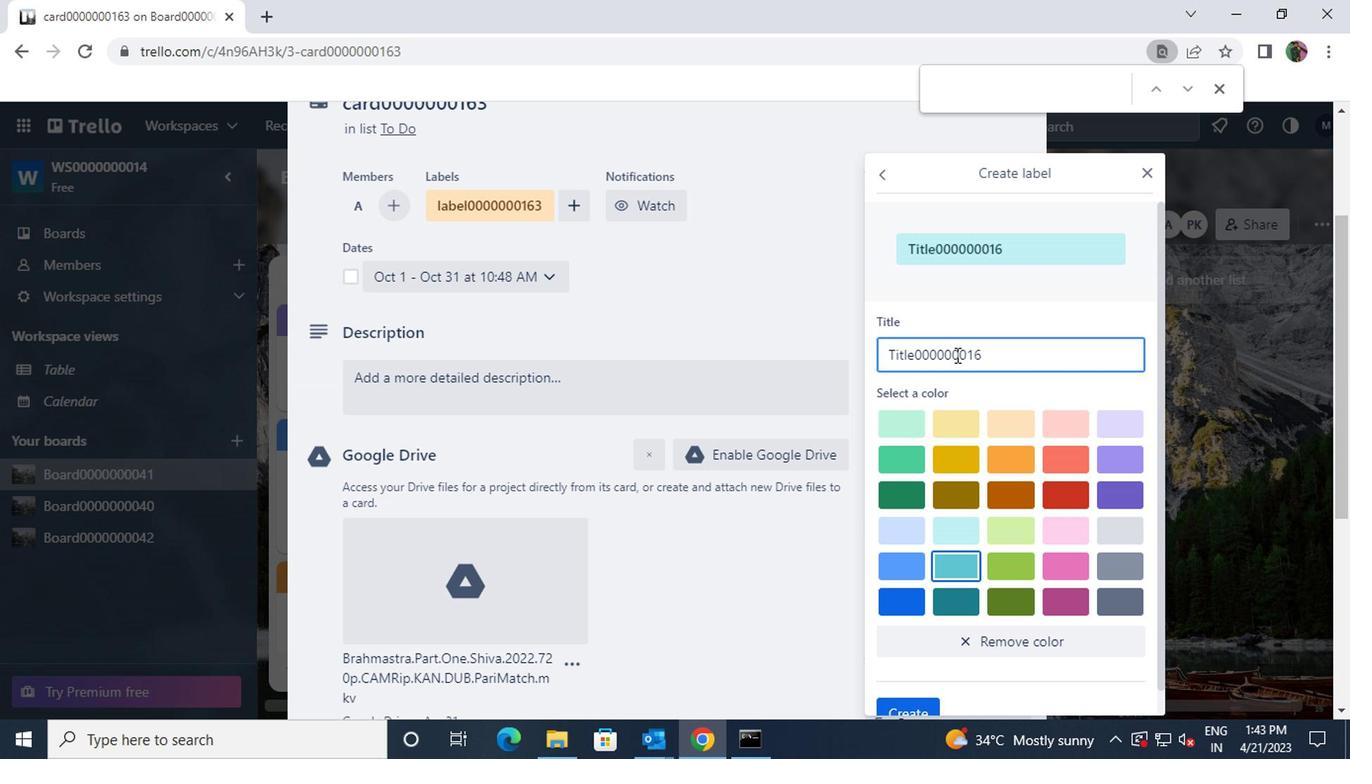 
Action: Mouse moved to (1011, 642)
Screenshot: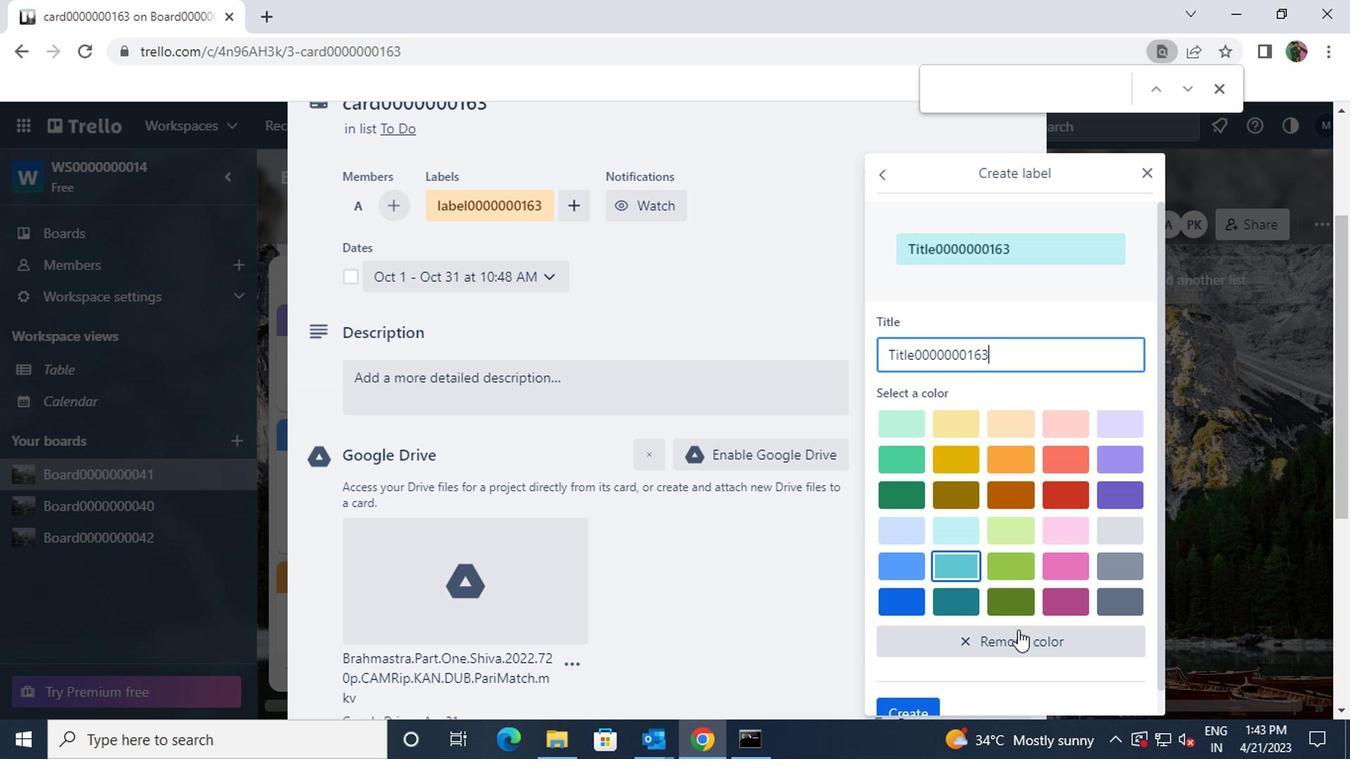 
Action: Mouse pressed left at (1011, 642)
Screenshot: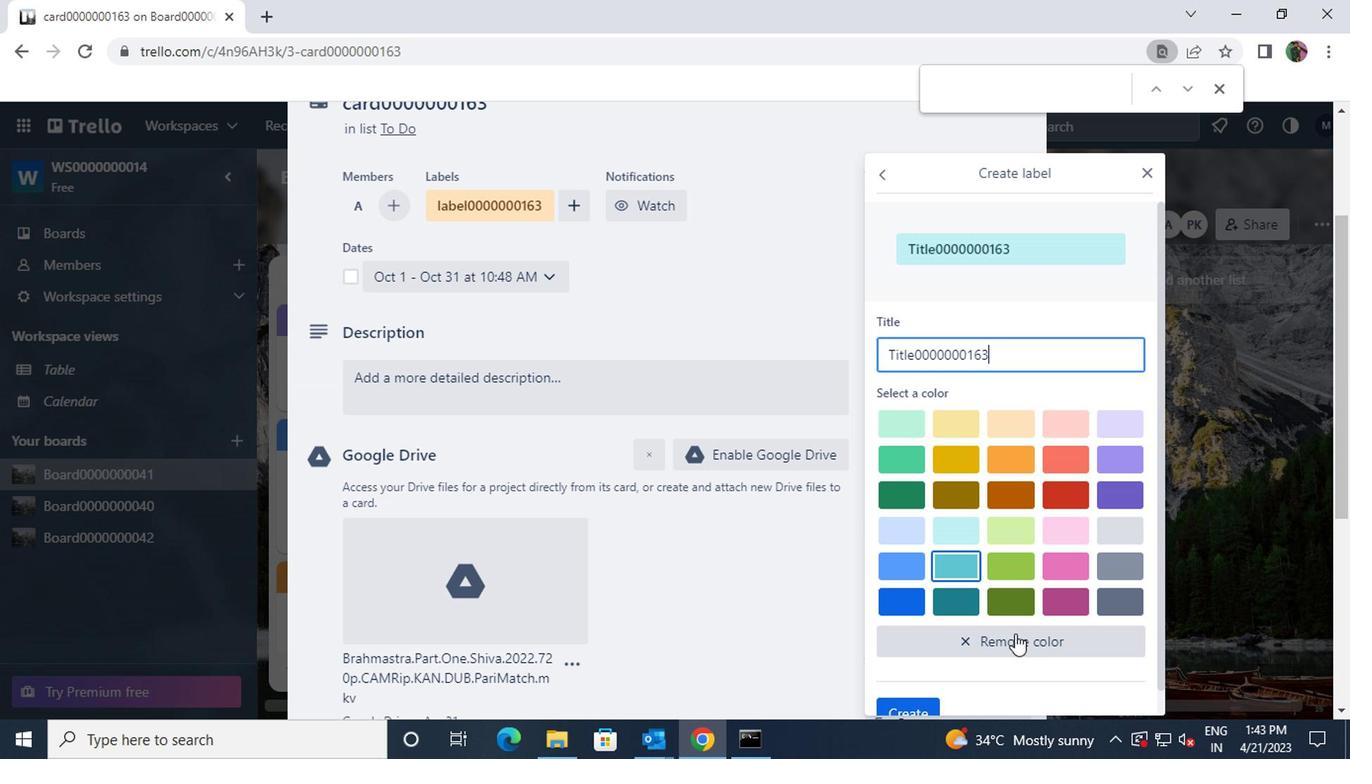 
Action: Mouse moved to (976, 665)
Screenshot: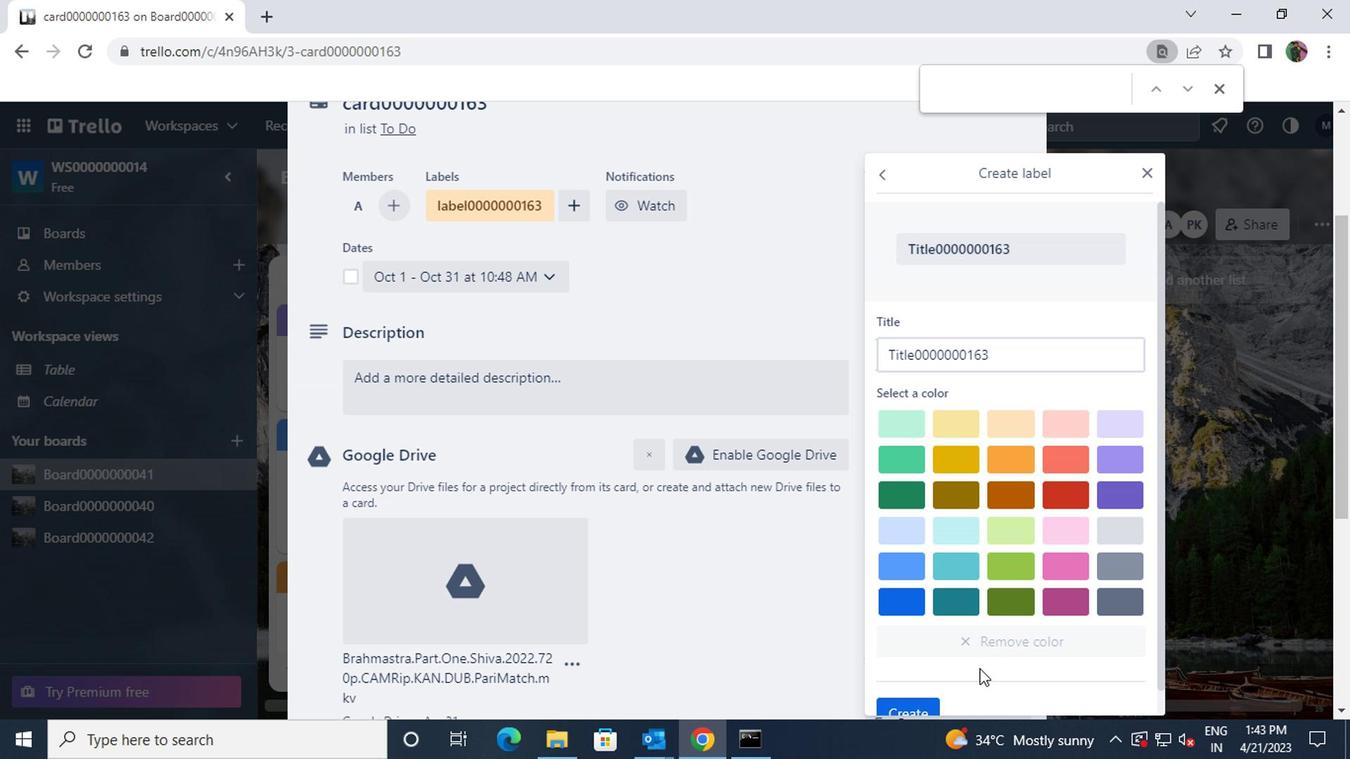 
Action: Mouse scrolled (976, 664) with delta (0, 0)
Screenshot: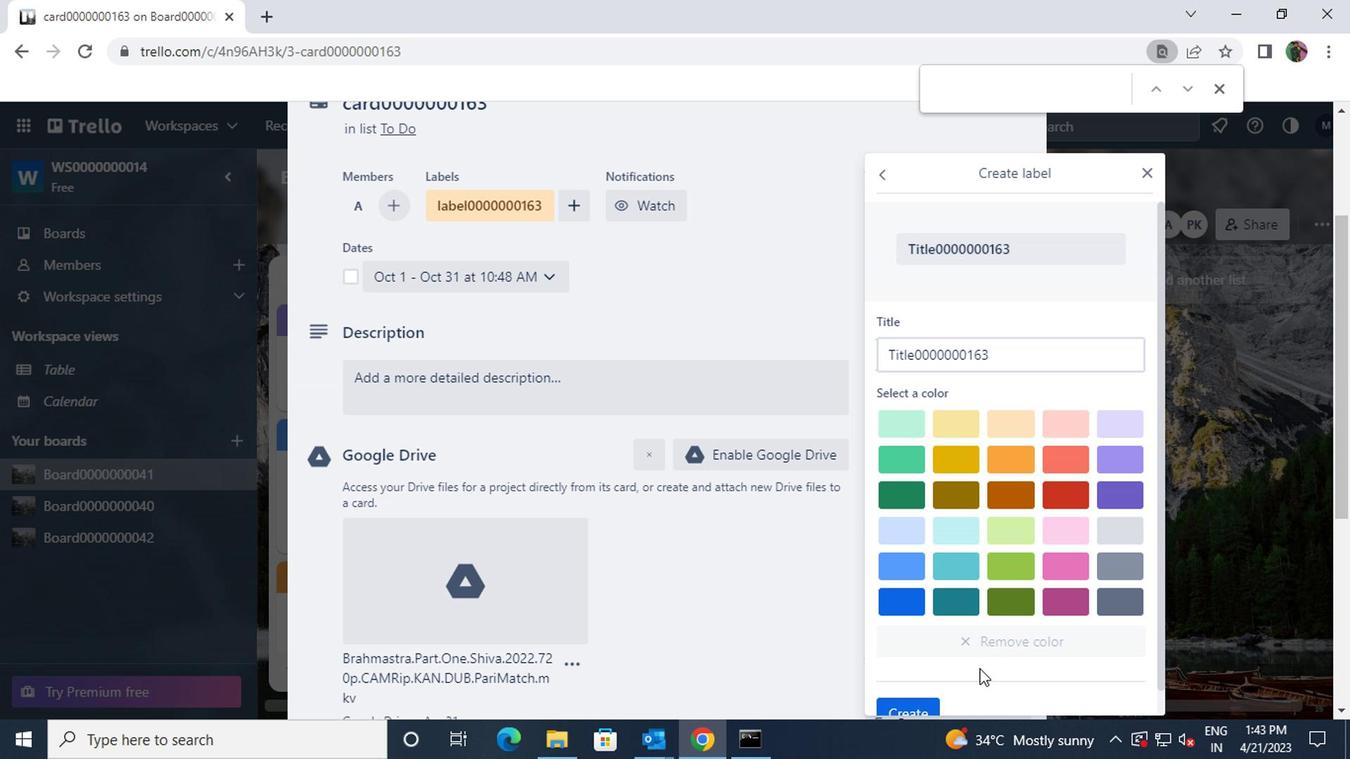 
Action: Mouse scrolled (976, 664) with delta (0, 0)
Screenshot: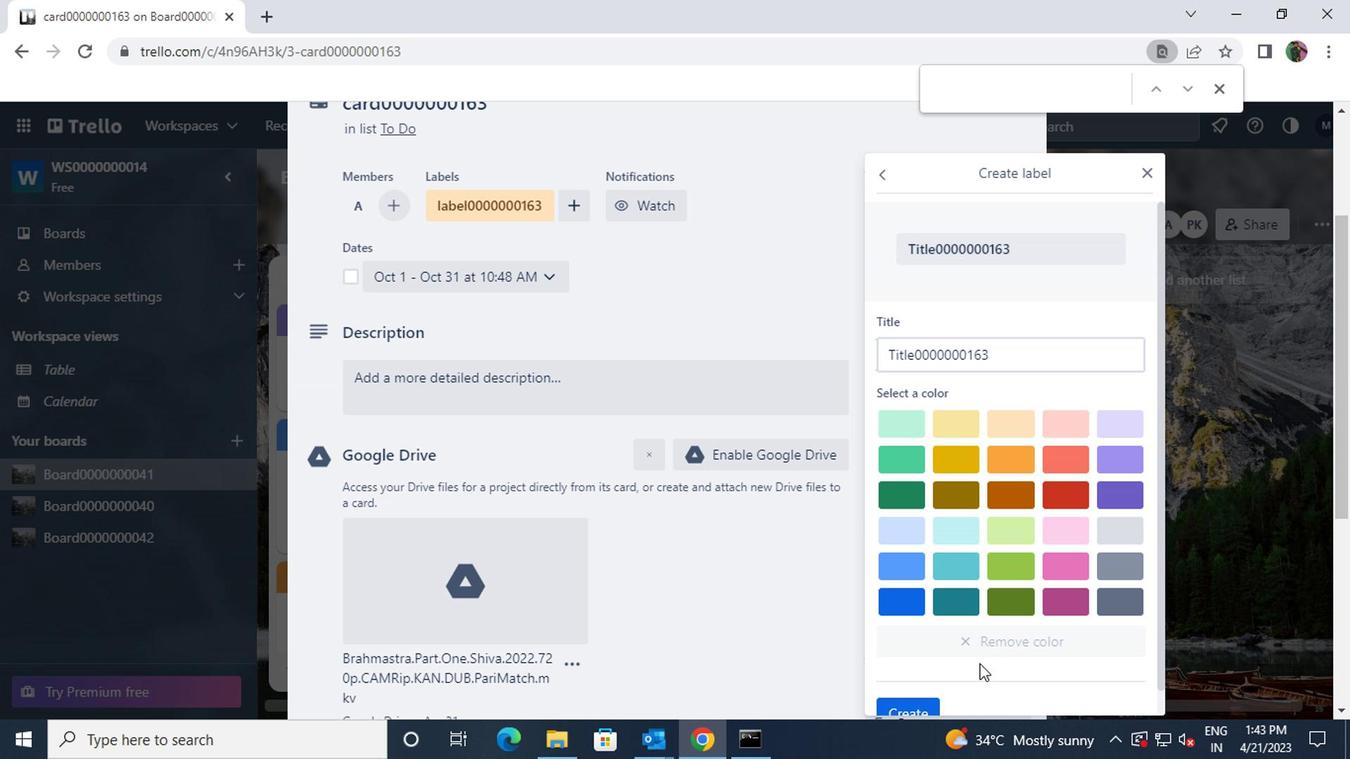 
Action: Mouse moved to (920, 684)
Screenshot: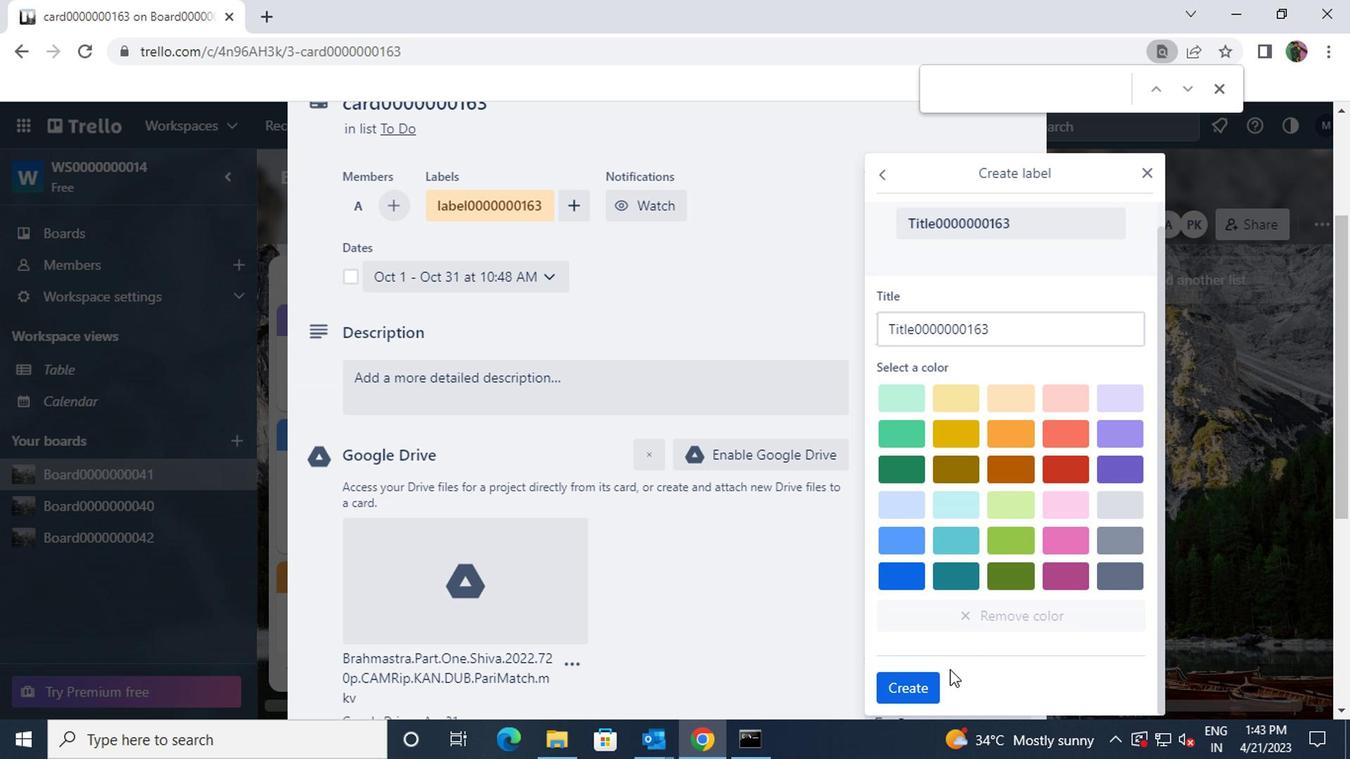 
Action: Mouse pressed left at (920, 684)
Screenshot: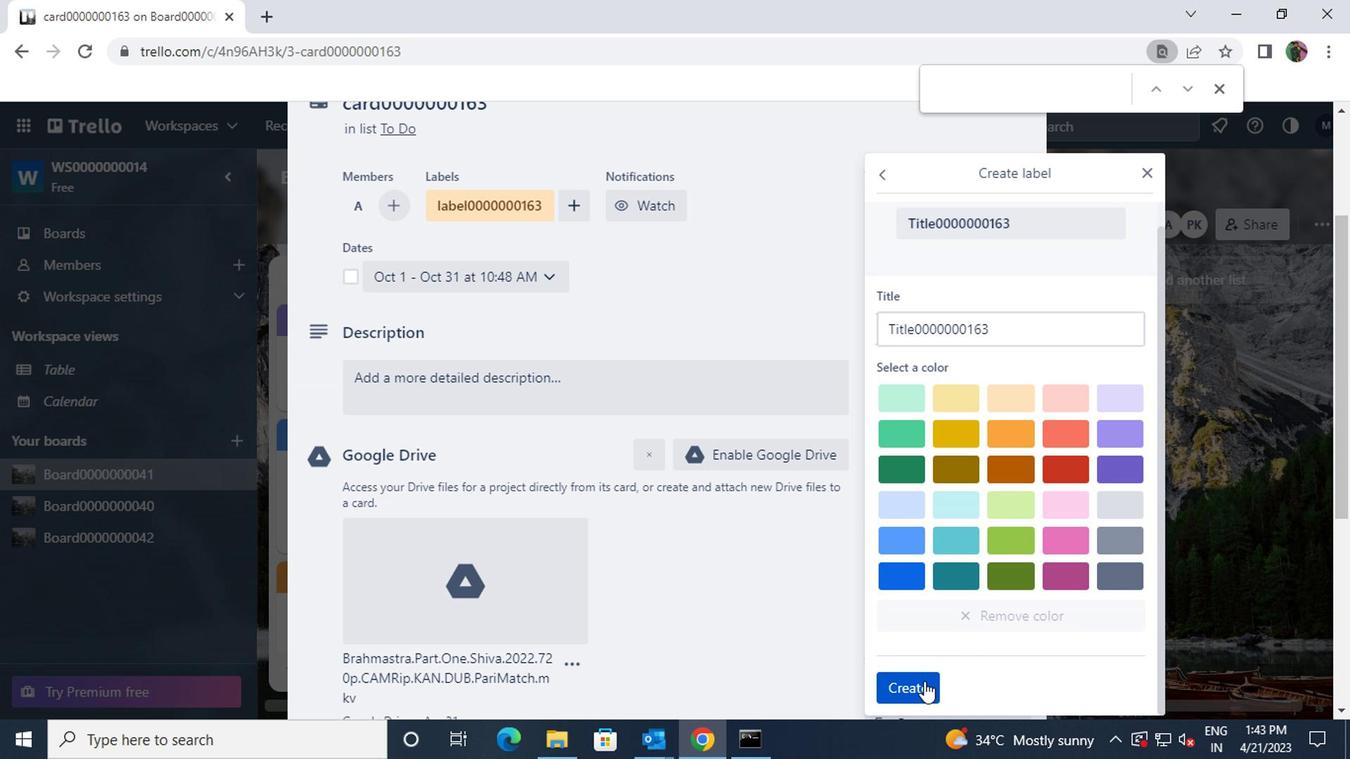 
Action: Mouse moved to (1145, 168)
Screenshot: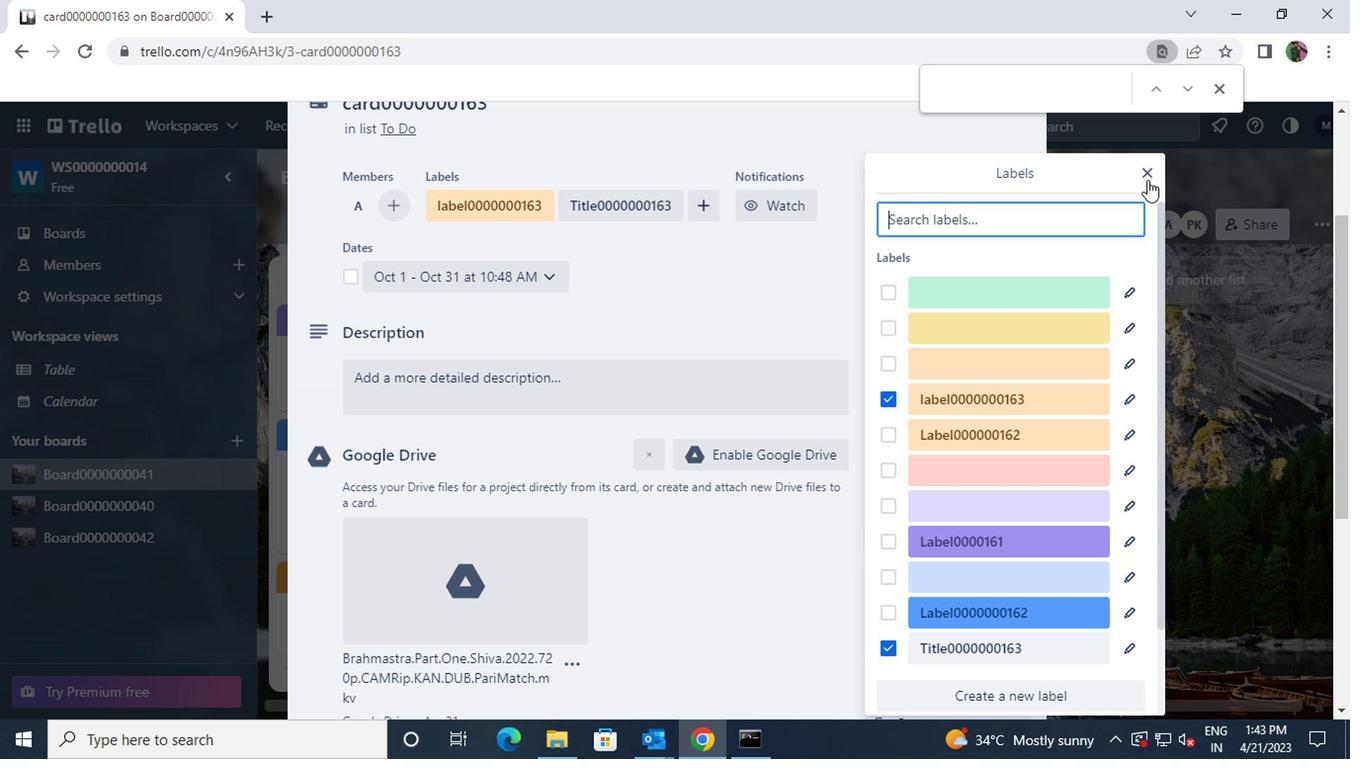 
Action: Mouse pressed left at (1145, 168)
Screenshot: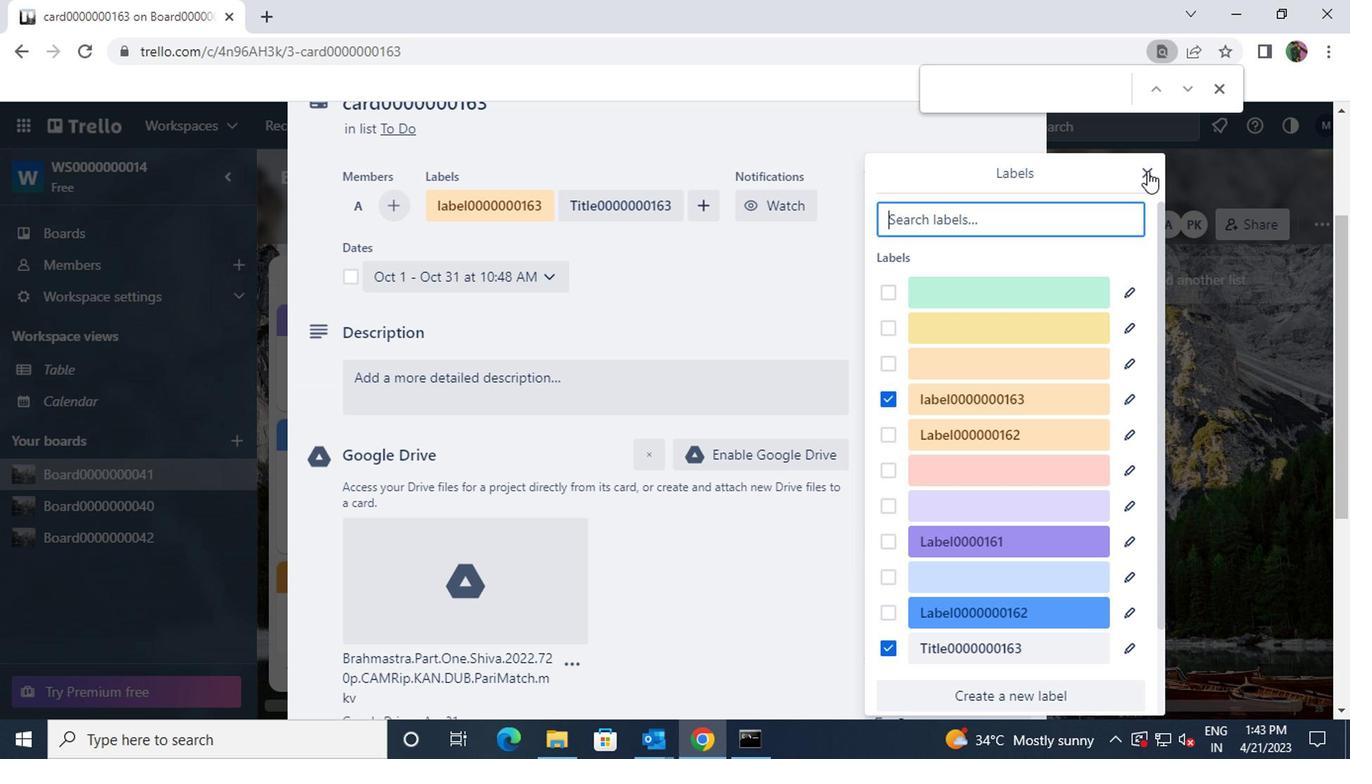 
Action: Mouse moved to (840, 380)
Screenshot: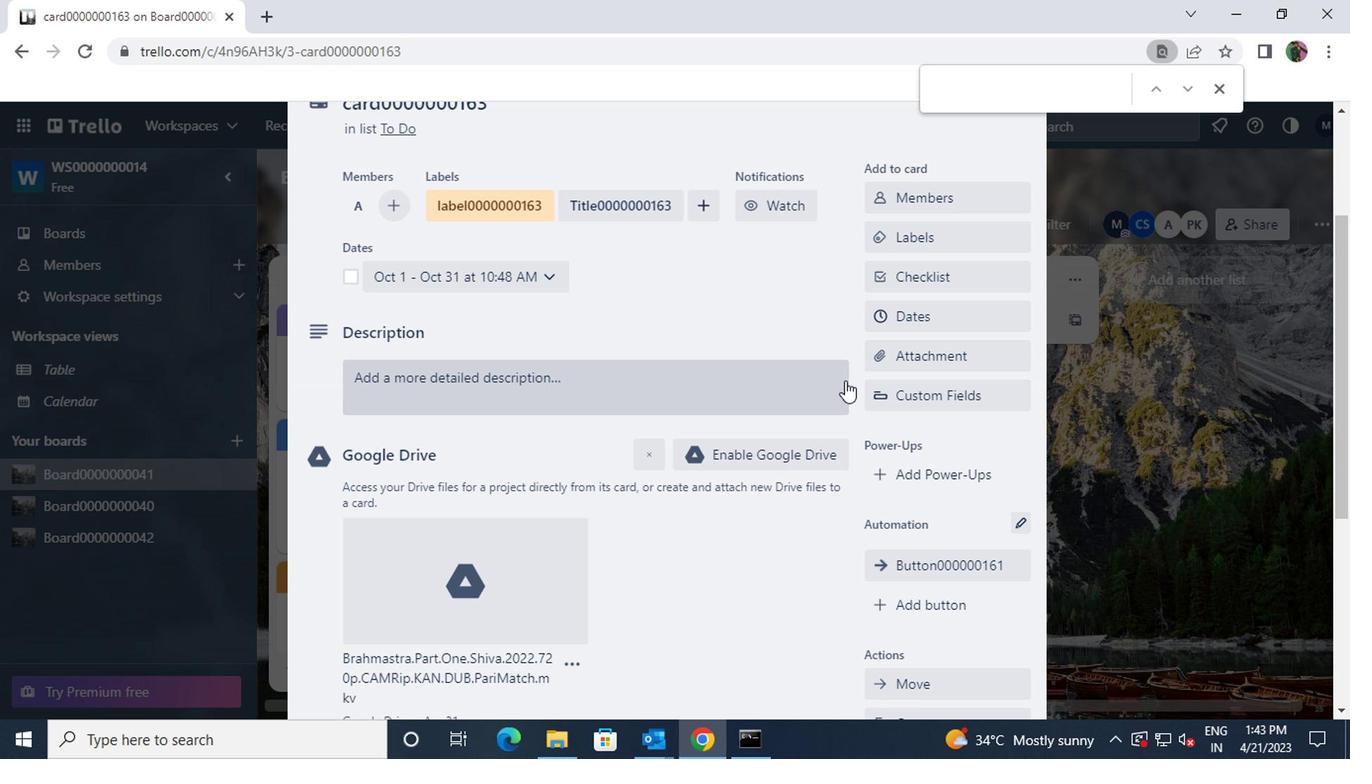 
Action: Mouse pressed left at (840, 380)
Screenshot: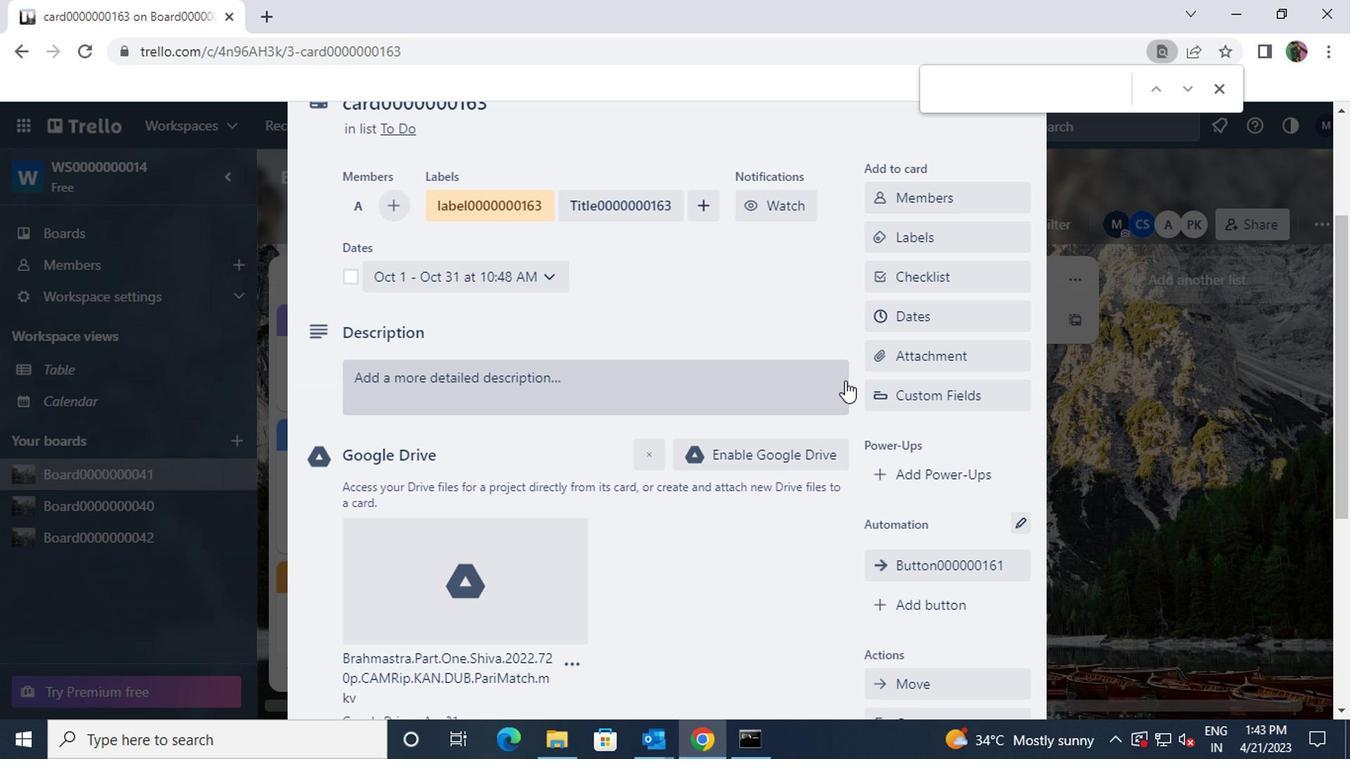 
Action: Key pressed <Key.shift><Key.shift><Key.shift><Key.shift><Key.shift><Key.shift><Key.shift><Key.shift><Key.shift>DS0000000163
Screenshot: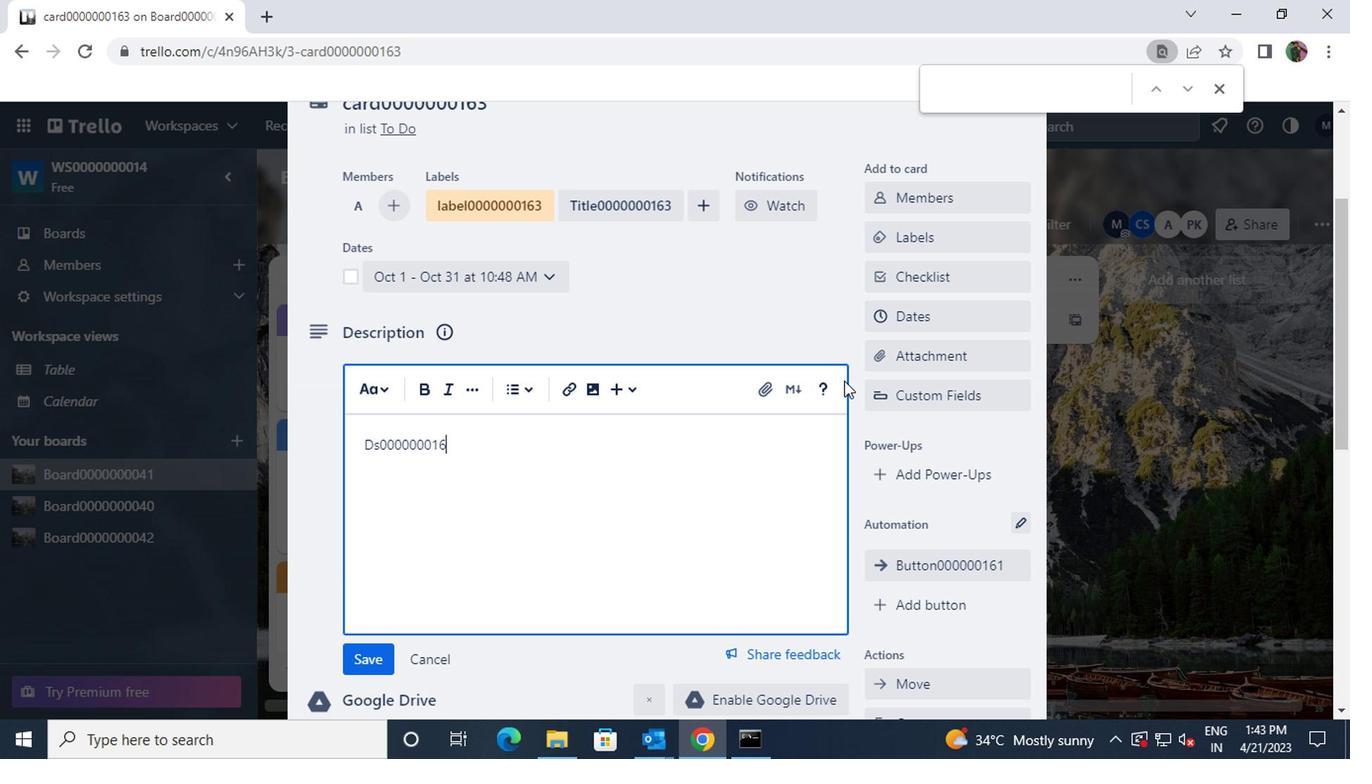 
Action: Mouse moved to (376, 650)
Screenshot: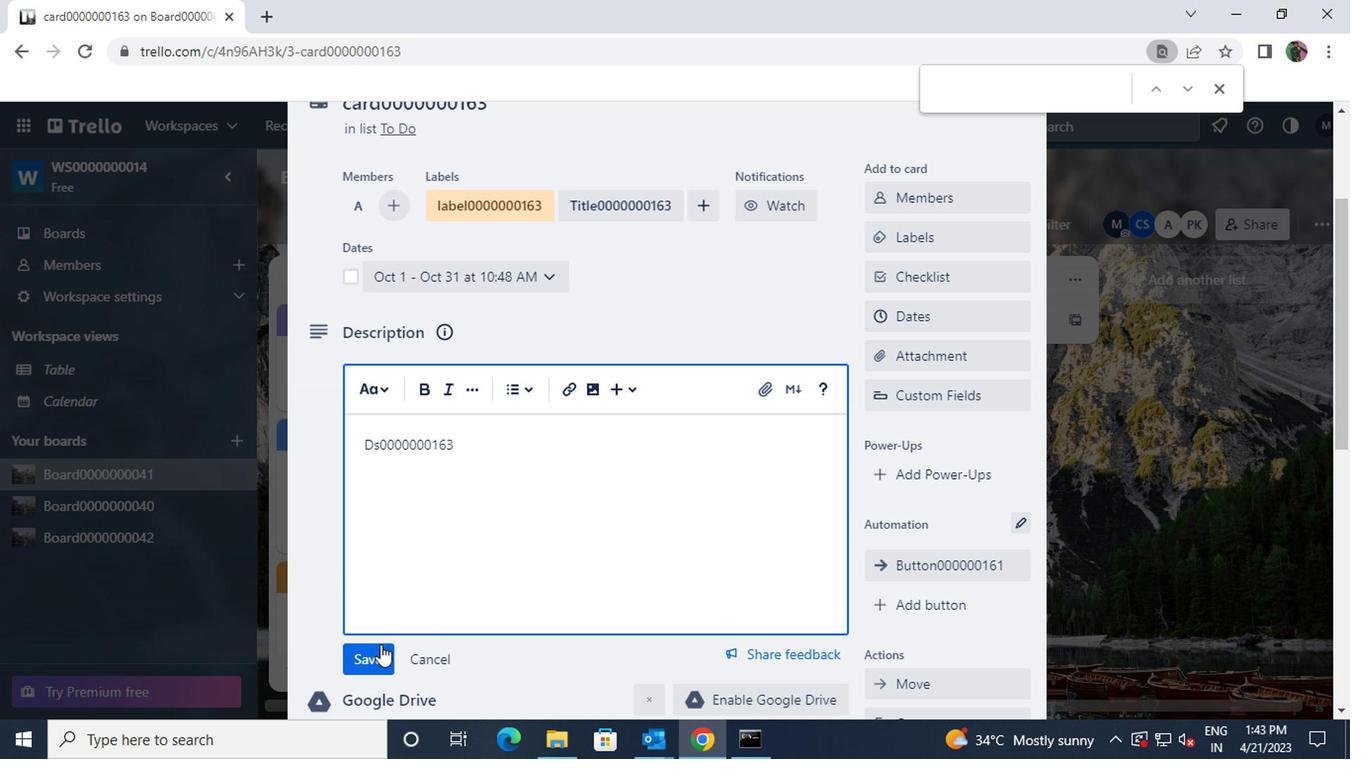 
Action: Mouse pressed left at (376, 650)
Screenshot: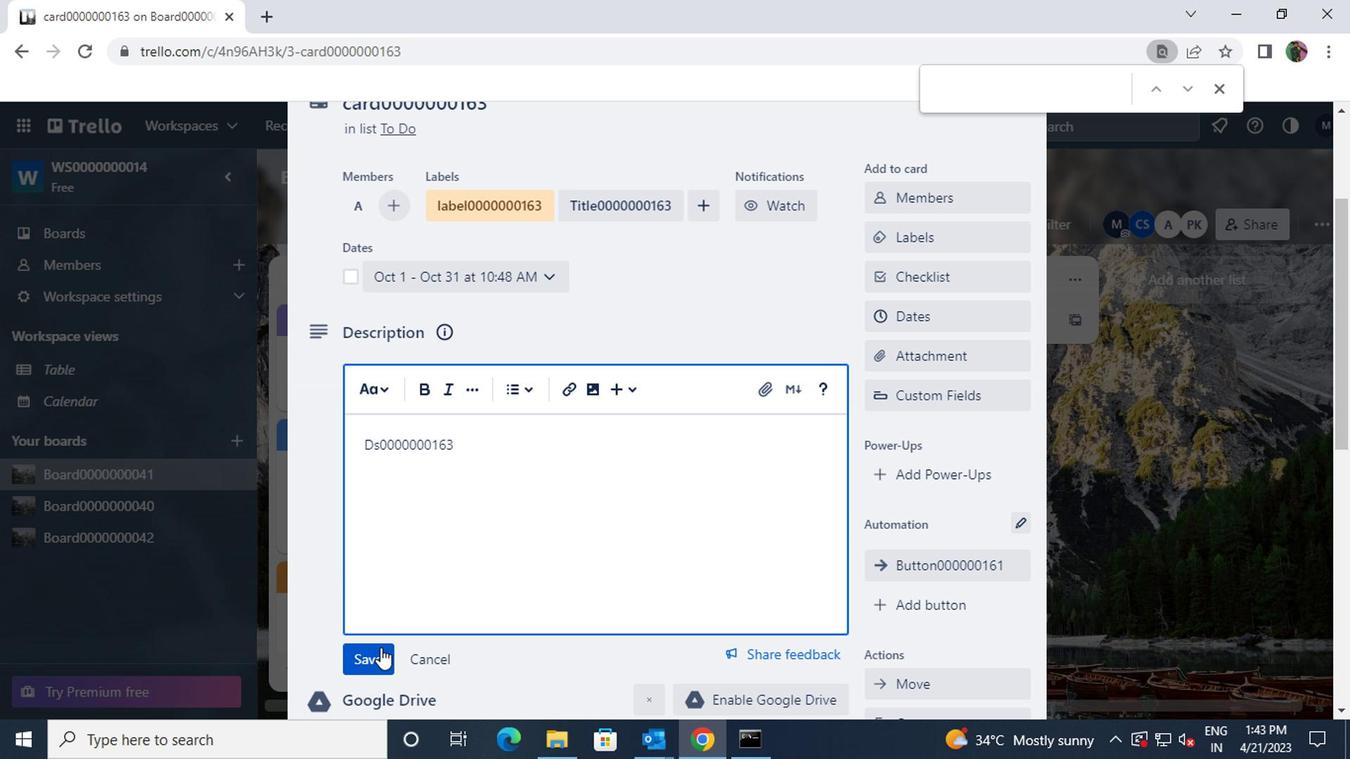 
Action: Mouse scrolled (376, 649) with delta (0, -1)
Screenshot: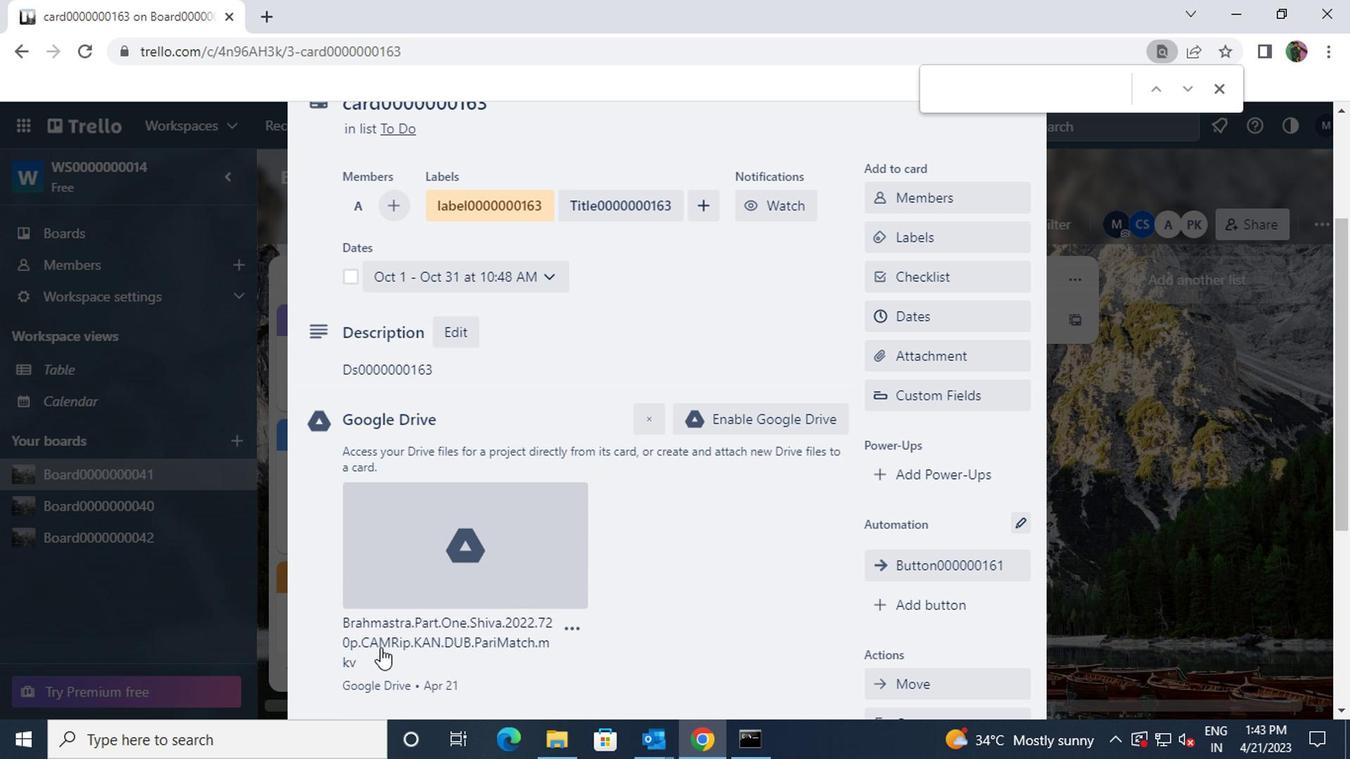 
Action: Mouse scrolled (376, 649) with delta (0, -1)
Screenshot: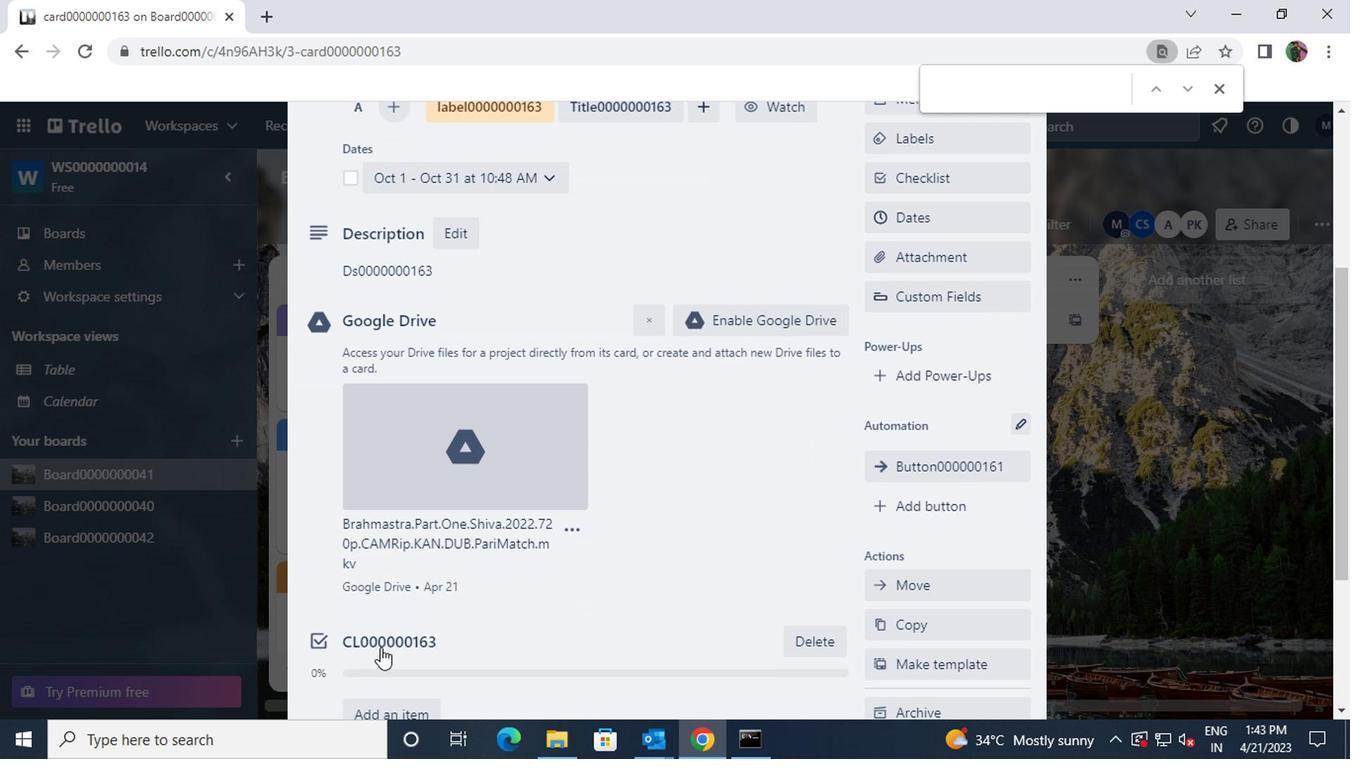 
Action: Mouse scrolled (376, 649) with delta (0, -1)
Screenshot: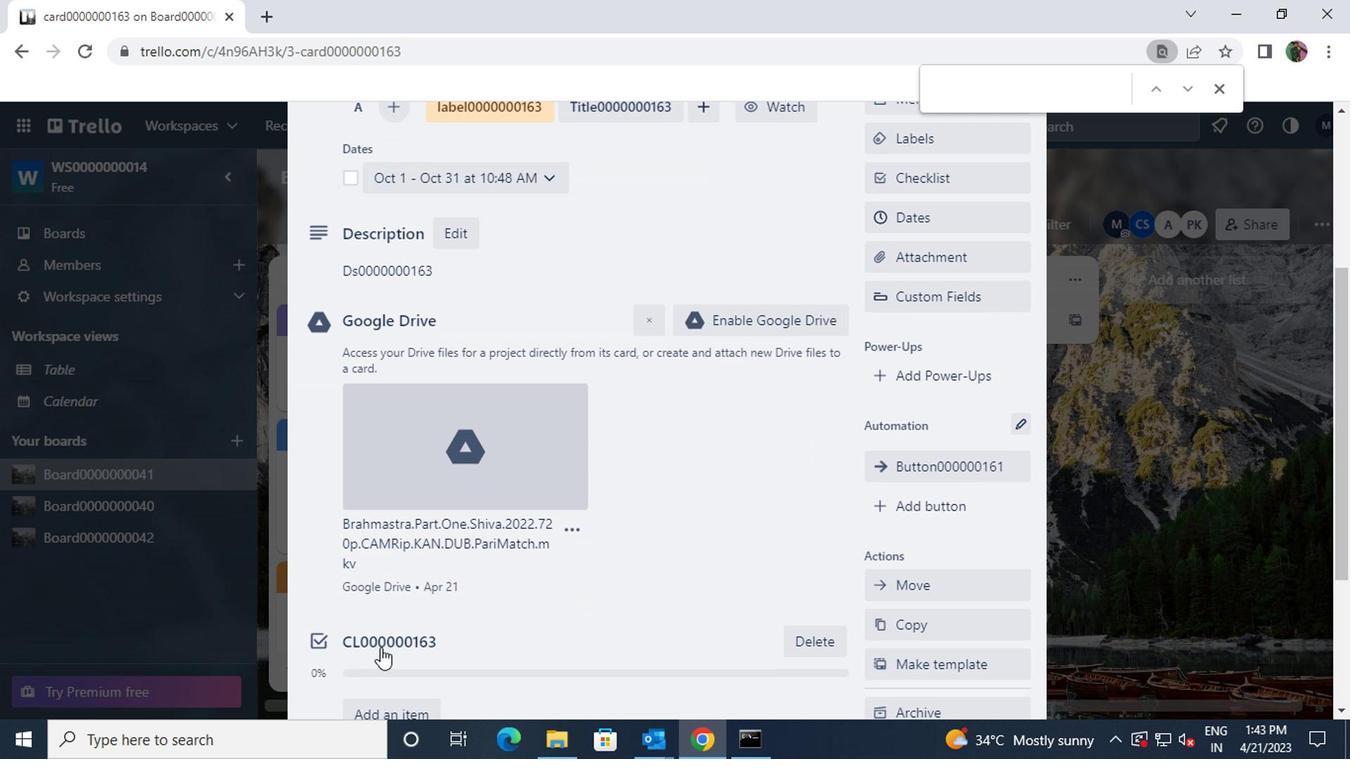 
Action: Mouse moved to (397, 631)
Screenshot: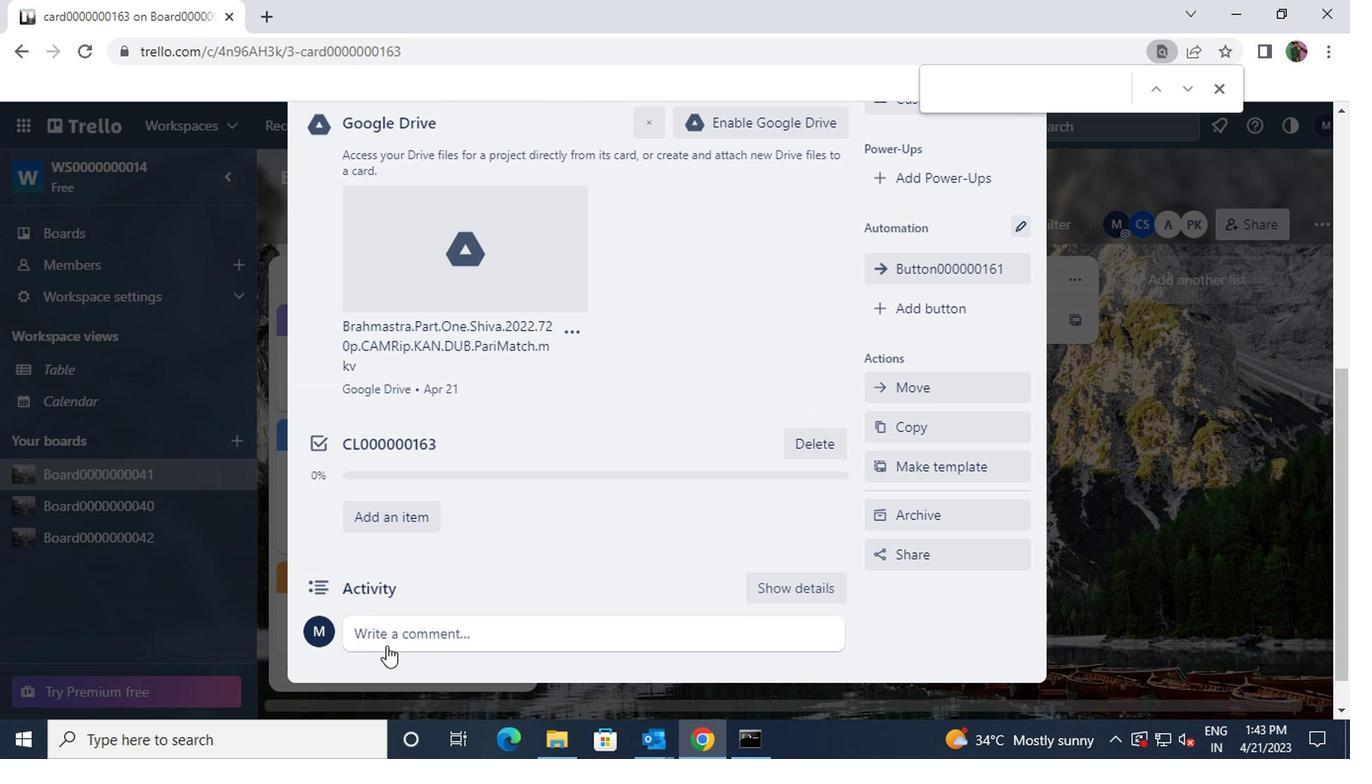 
Action: Mouse pressed left at (397, 631)
Screenshot: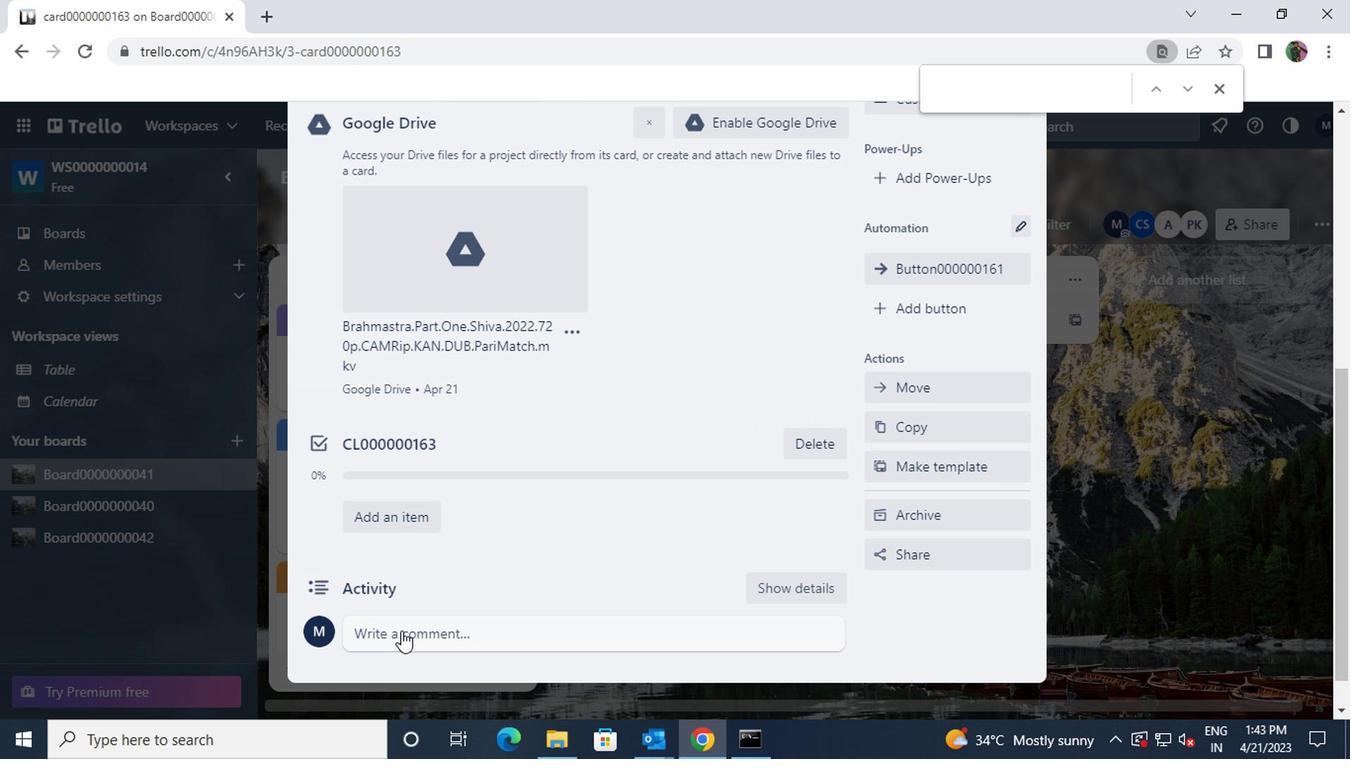 
Action: Key pressed <Key.shift><Key.shift>CM0000000163
Screenshot: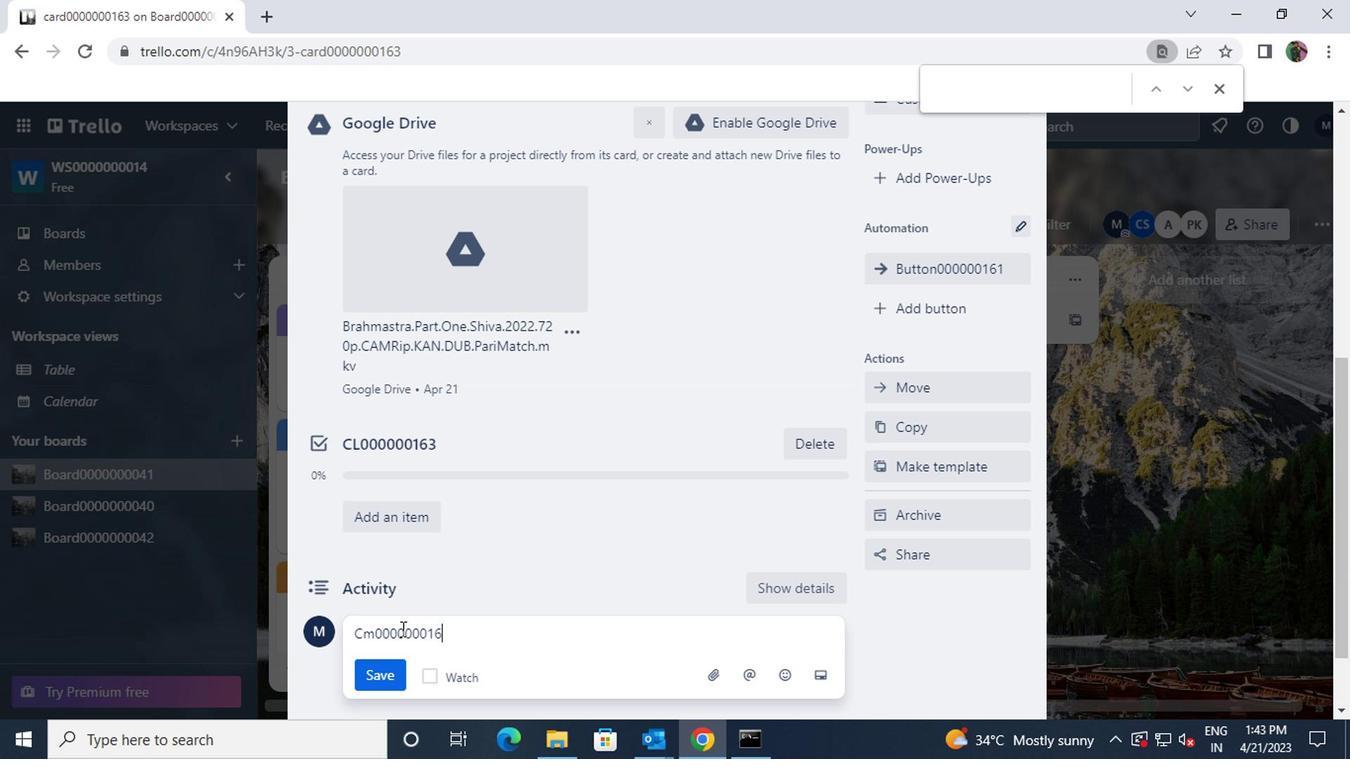 
Action: Mouse moved to (373, 674)
Screenshot: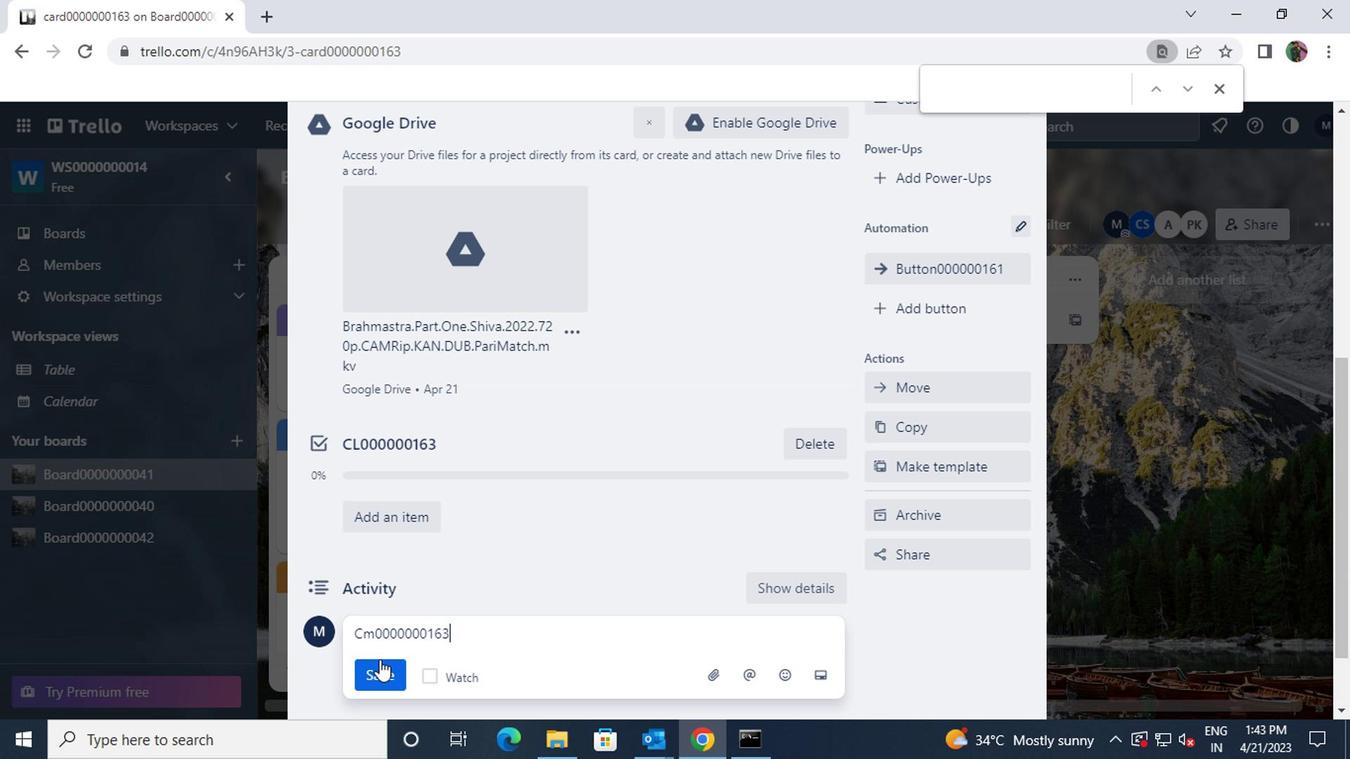 
Action: Mouse pressed left at (373, 674)
Screenshot: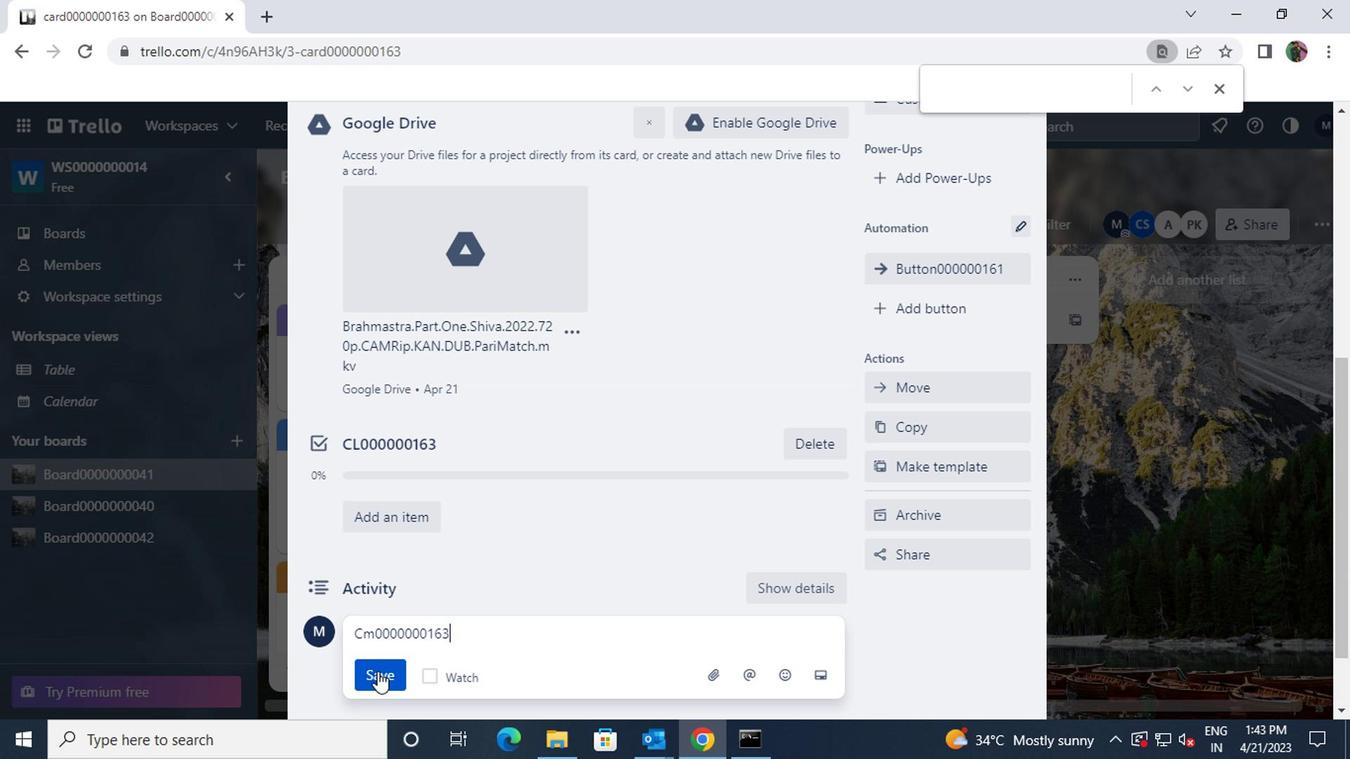 
